 Task: Find a flat in Fishers, United States for 2 adults from June 6 to June 8, with a price range of ₹7000 to ₹12000, 1 bedroom, 2 beds, 1 bathroom, Wifi, and Self check-in.
Action: Mouse moved to (471, 109)
Screenshot: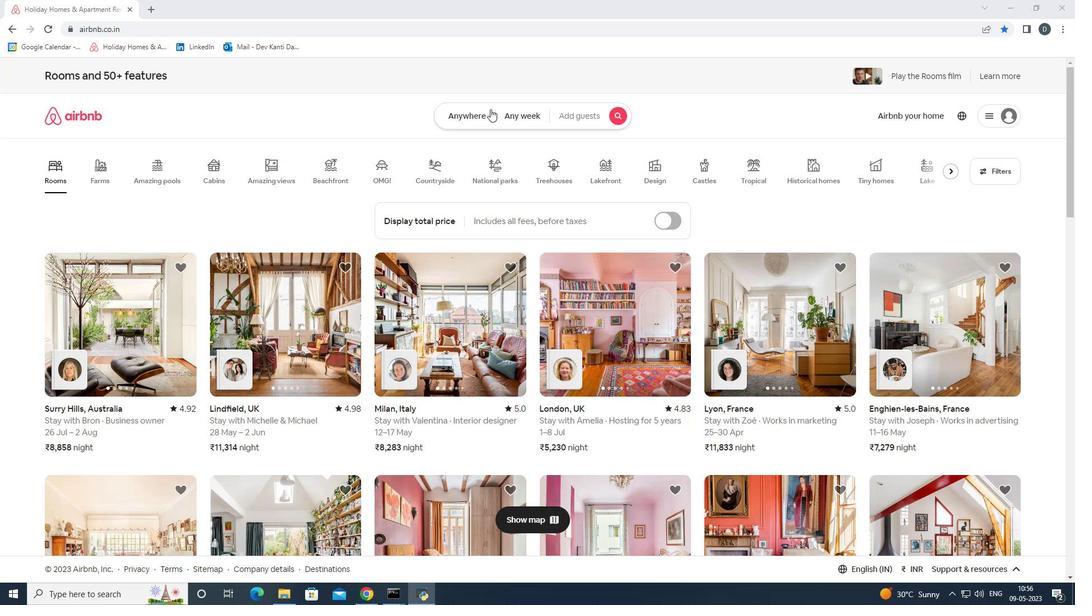 
Action: Mouse pressed left at (471, 109)
Screenshot: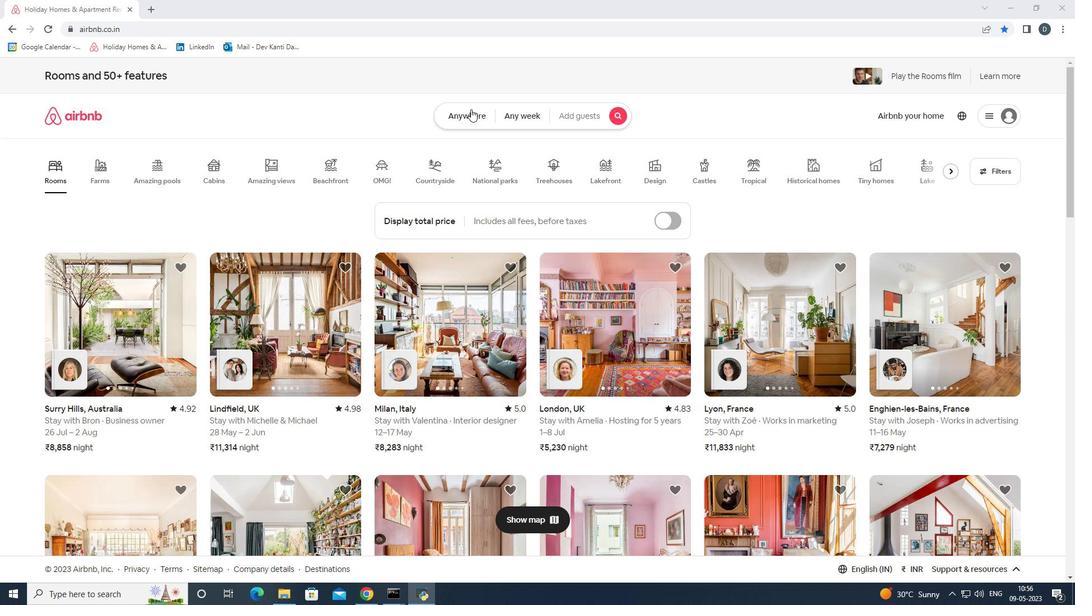 
Action: Mouse moved to (411, 159)
Screenshot: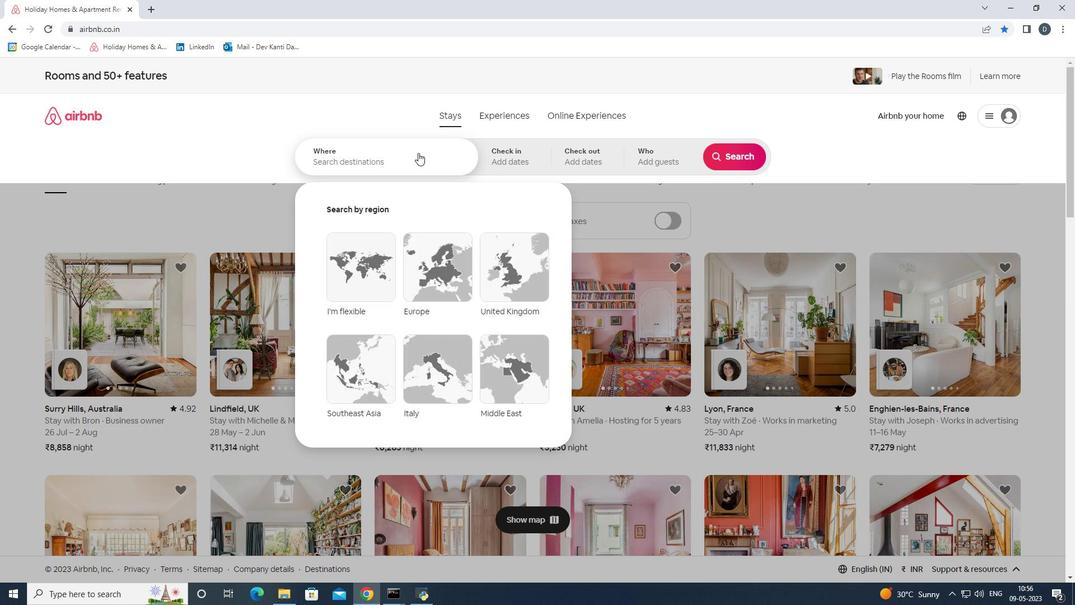 
Action: Mouse pressed left at (411, 159)
Screenshot: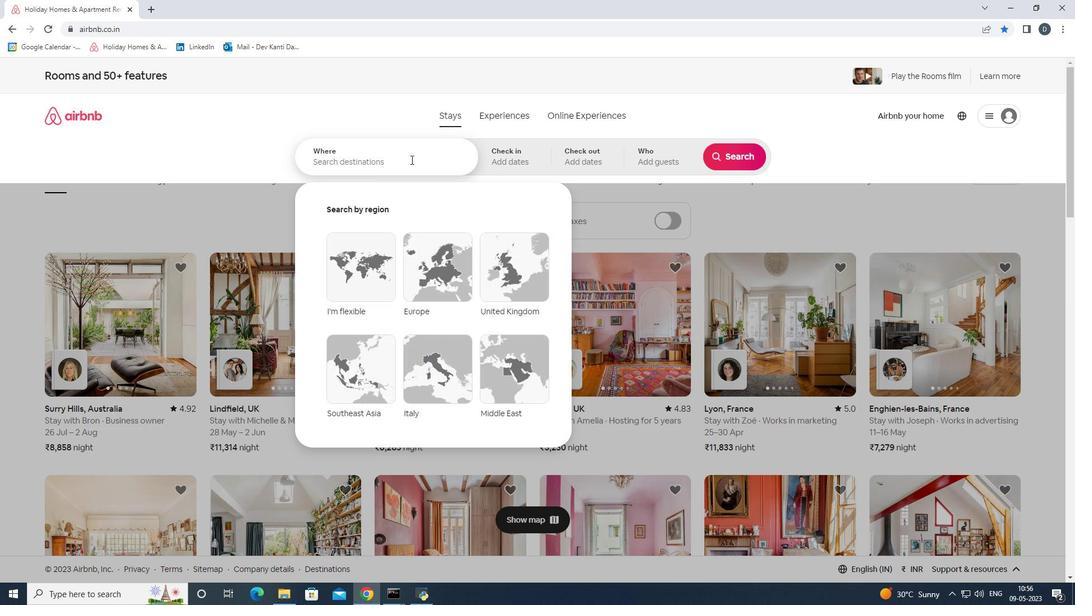 
Action: Key pressed <Key.shift>Fishers,<Key.space><Key.shift><Key.shift><Key.shift><Key.shift><Key.shift><Key.shift><Key.shift>United<Key.space><Key.shift>States<Key.enter>
Screenshot: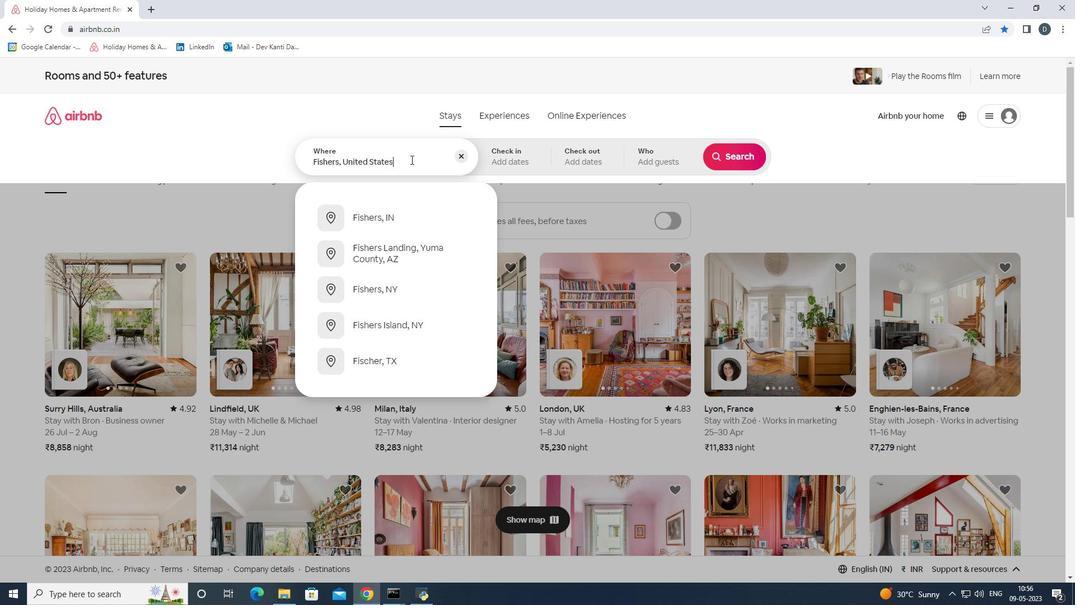 
Action: Mouse moved to (610, 319)
Screenshot: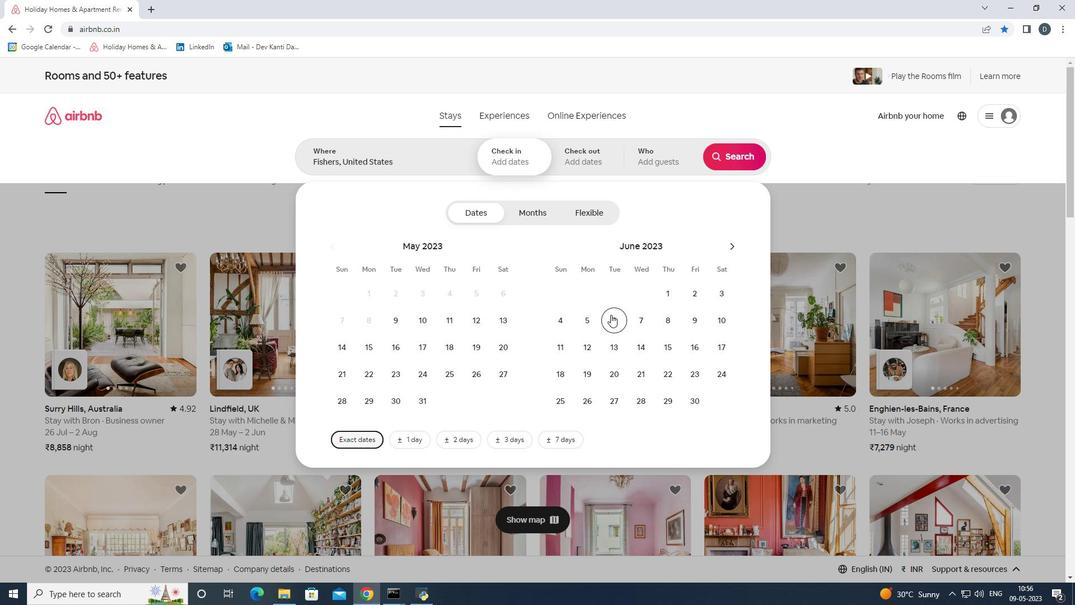 
Action: Mouse pressed left at (610, 319)
Screenshot: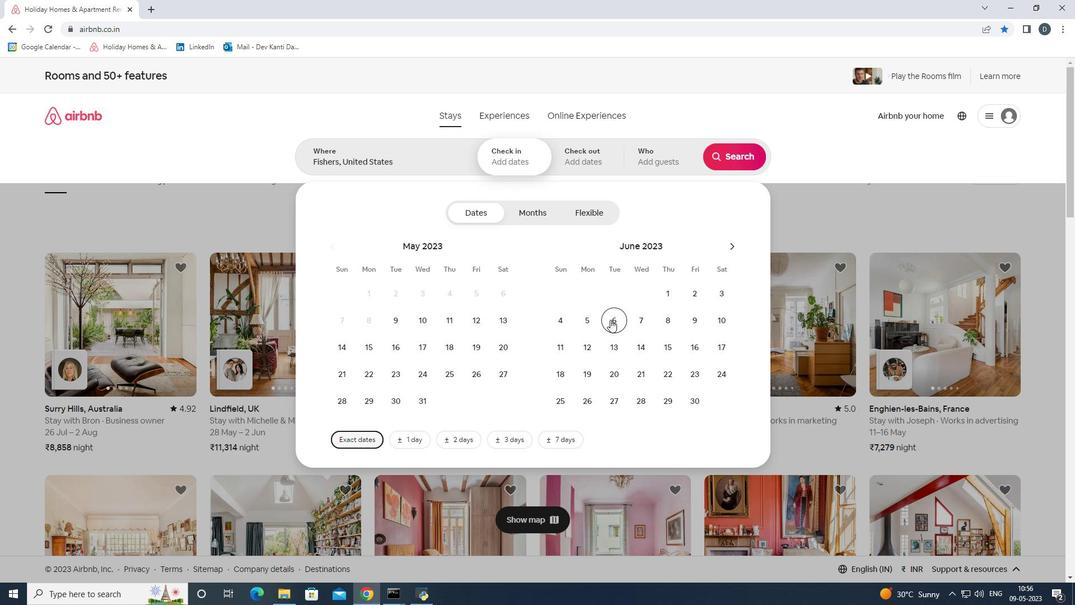 
Action: Mouse moved to (665, 325)
Screenshot: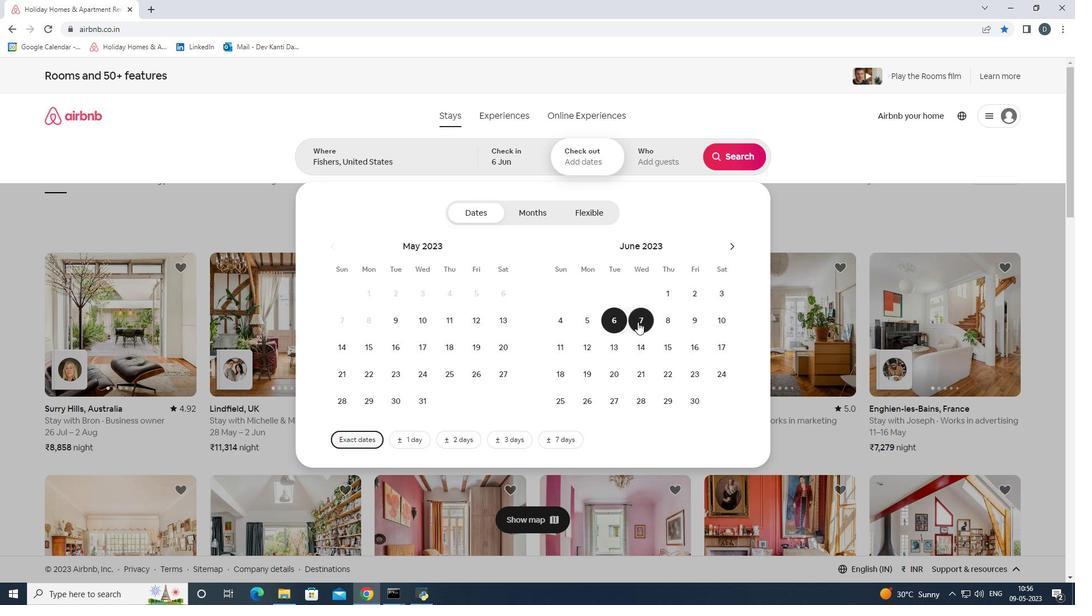 
Action: Mouse pressed left at (665, 325)
Screenshot: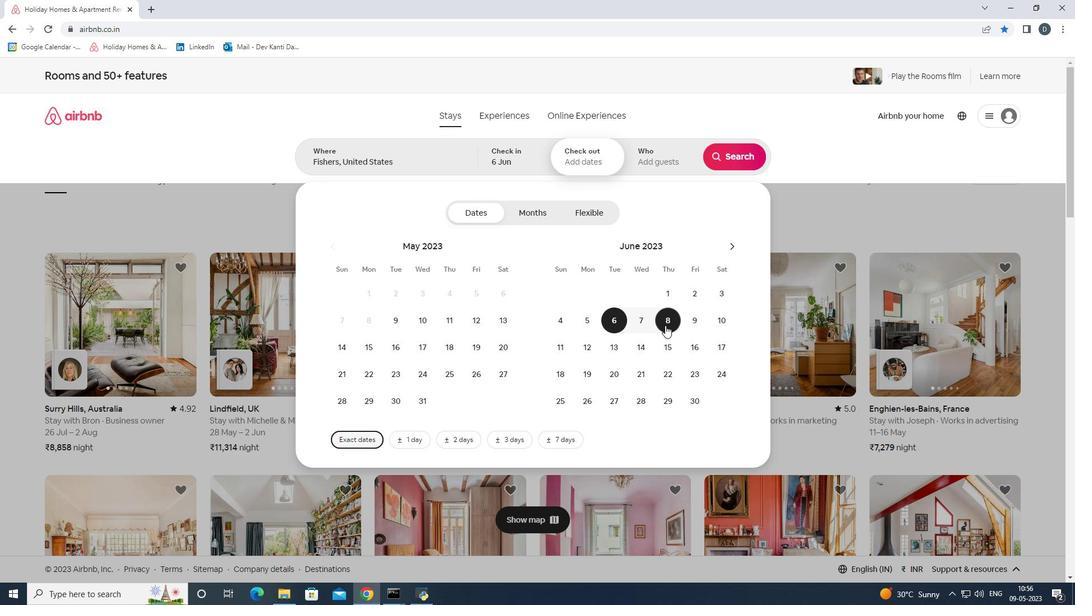 
Action: Mouse moved to (673, 157)
Screenshot: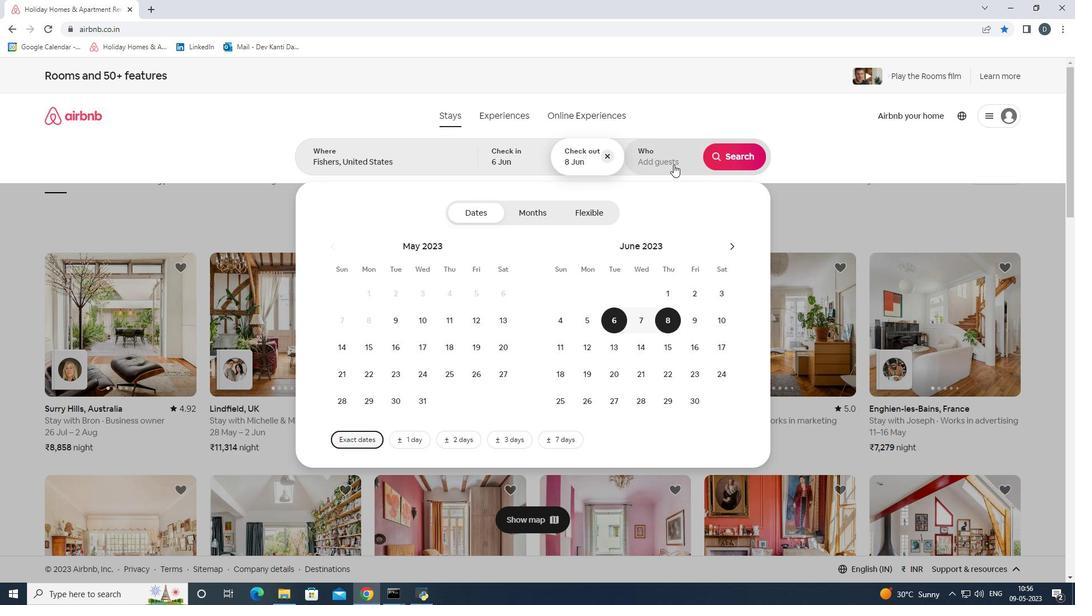 
Action: Mouse pressed left at (673, 157)
Screenshot: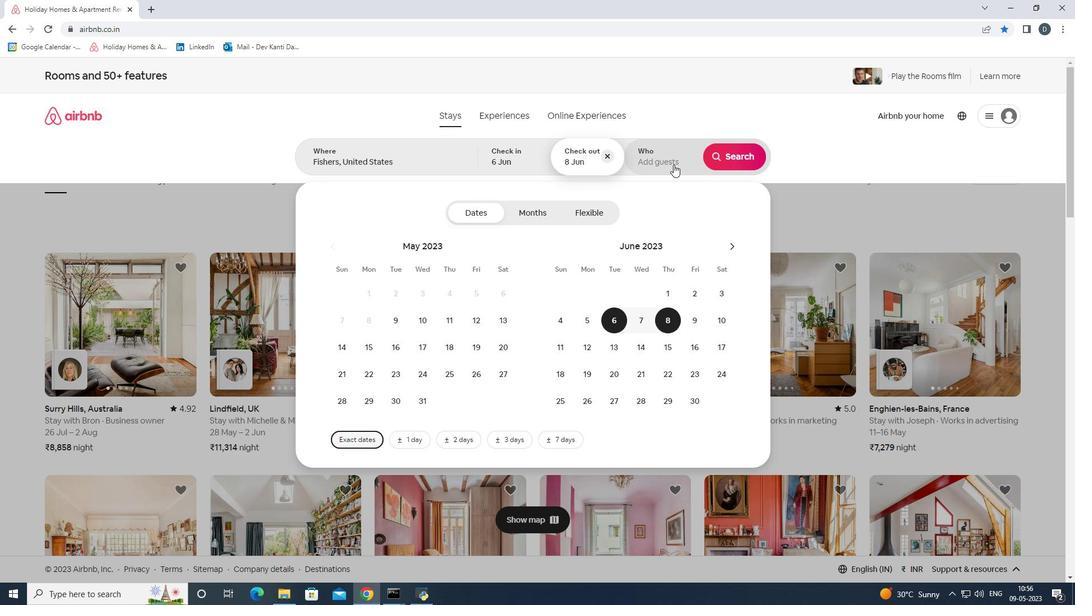 
Action: Mouse moved to (737, 215)
Screenshot: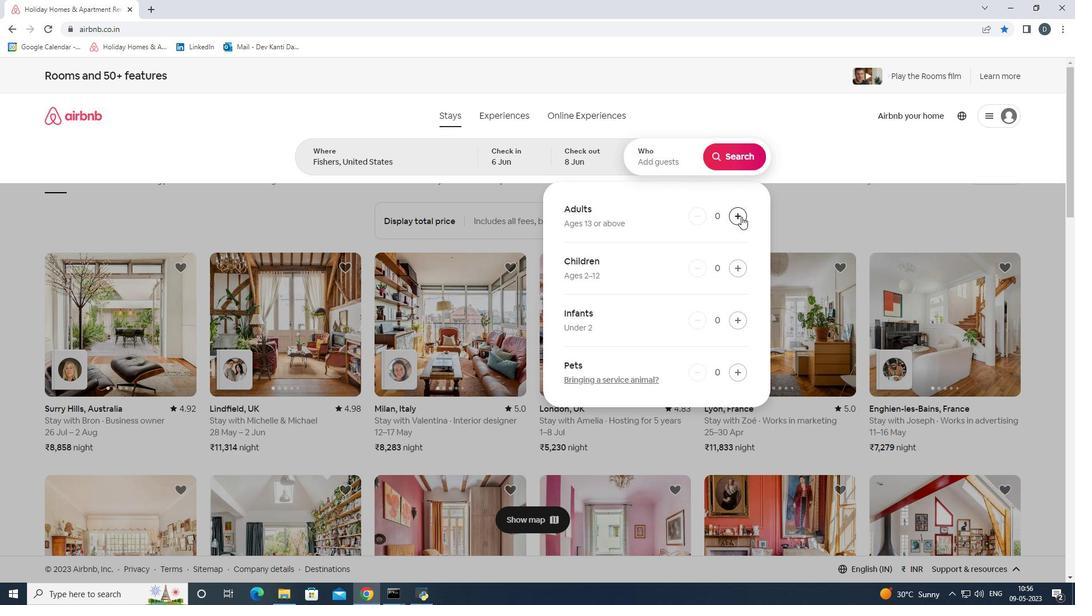
Action: Mouse pressed left at (737, 215)
Screenshot: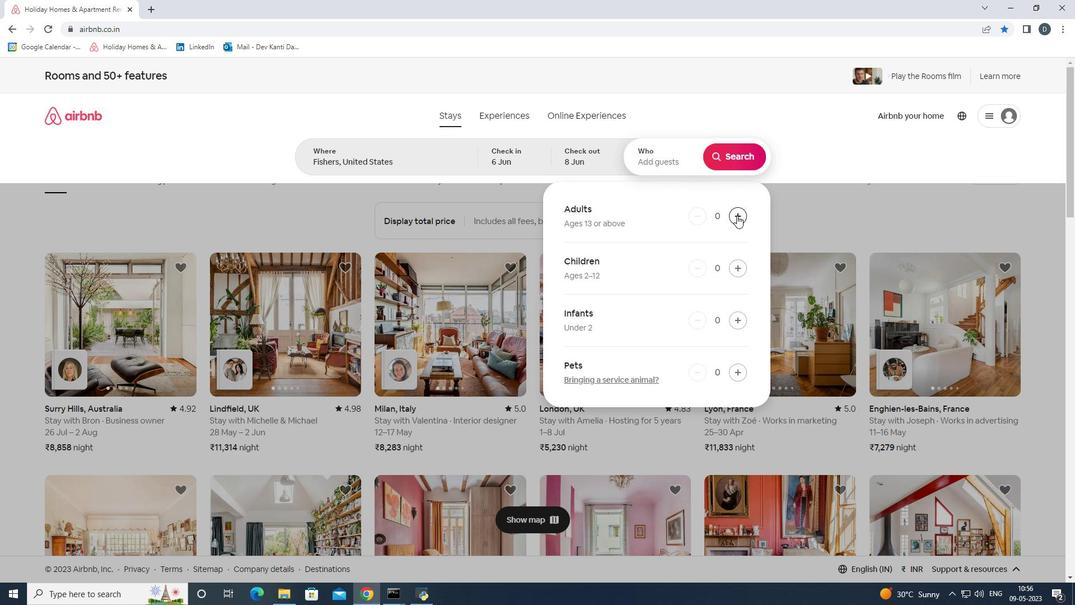 
Action: Mouse pressed left at (737, 215)
Screenshot: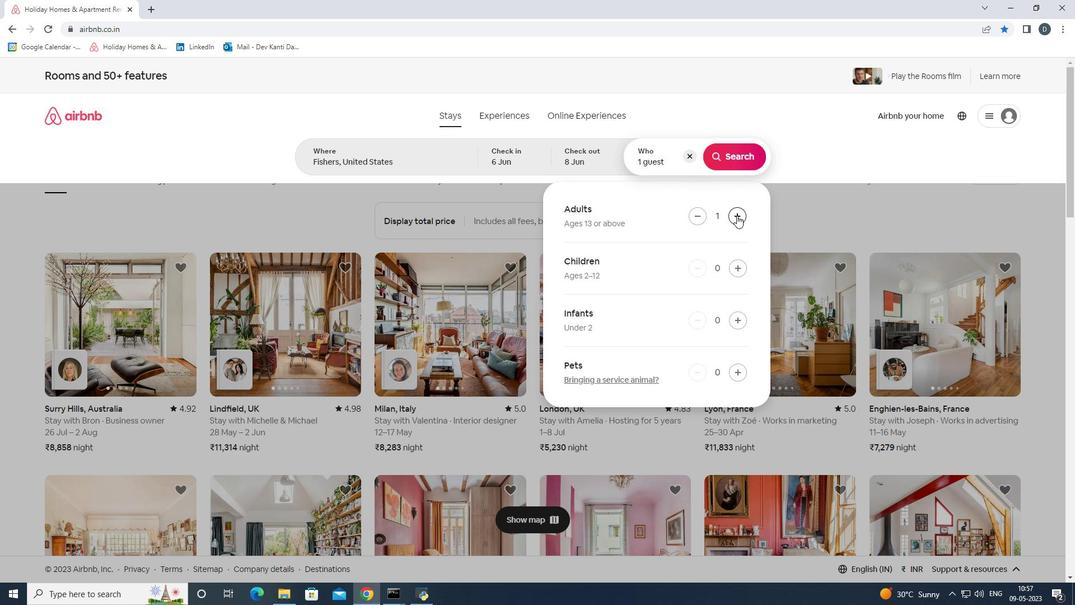 
Action: Mouse moved to (729, 155)
Screenshot: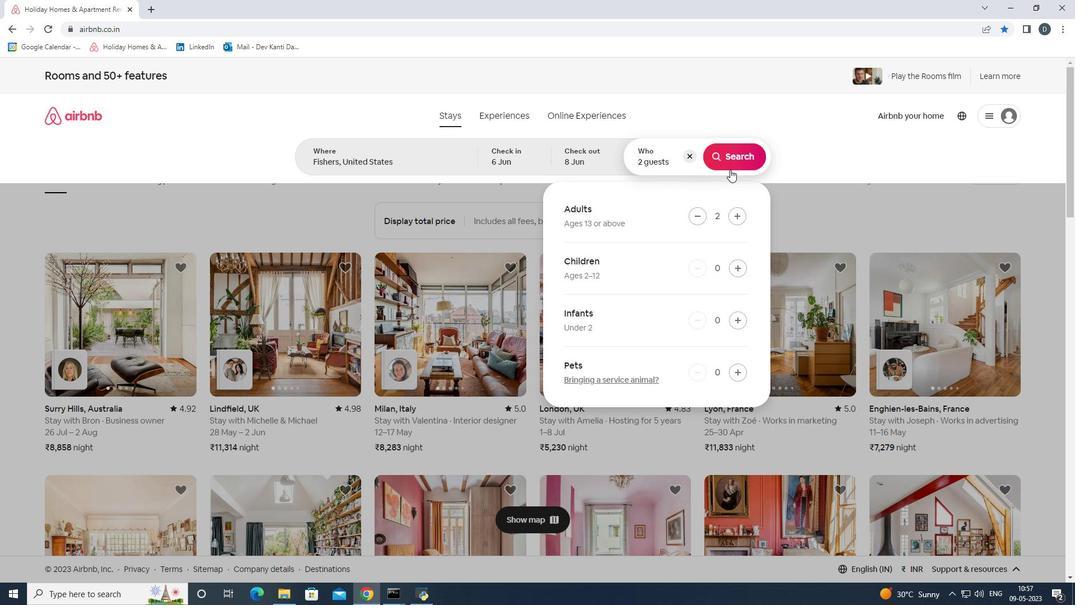 
Action: Mouse pressed left at (729, 155)
Screenshot: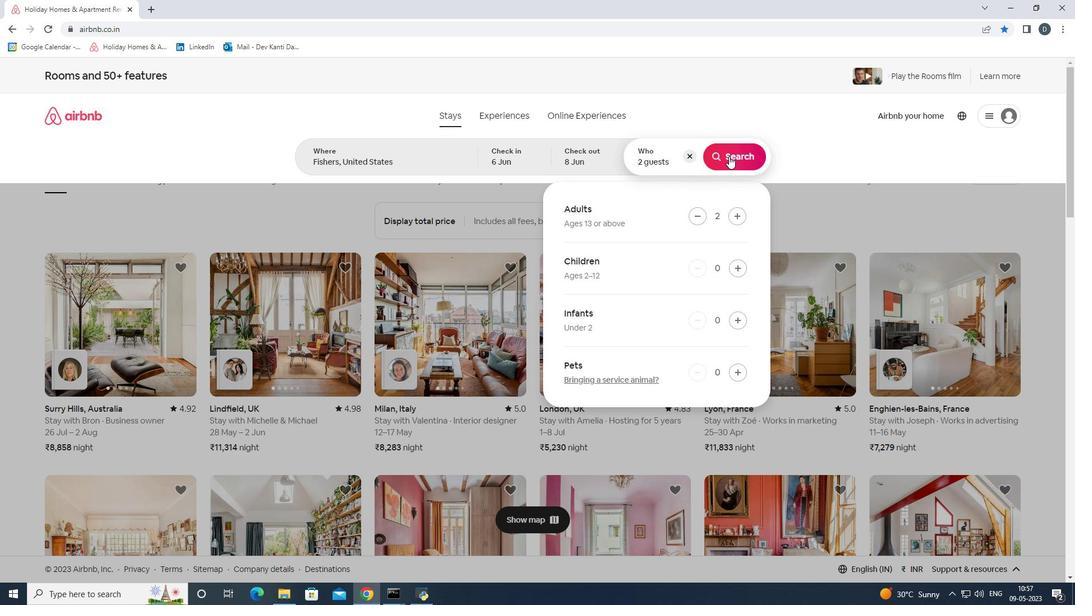 
Action: Mouse moved to (1028, 122)
Screenshot: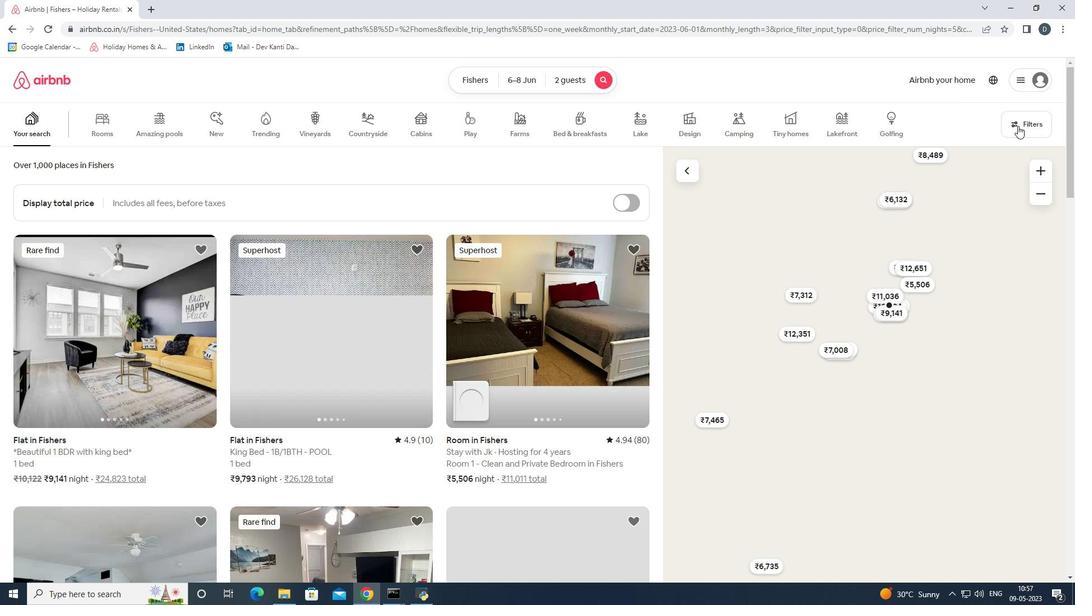 
Action: Mouse pressed left at (1028, 122)
Screenshot: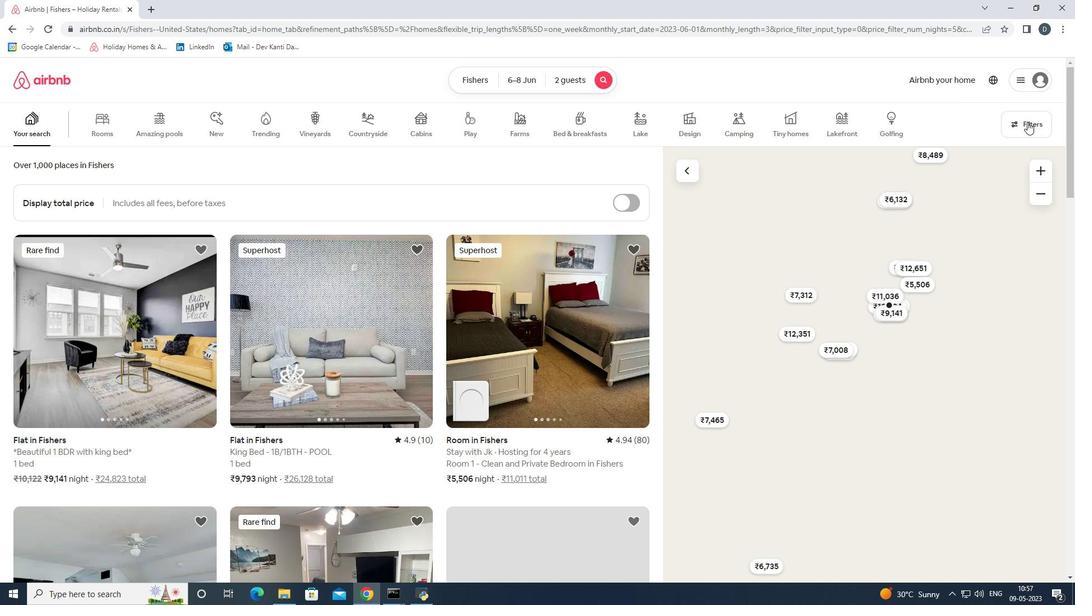 
Action: Mouse moved to (470, 397)
Screenshot: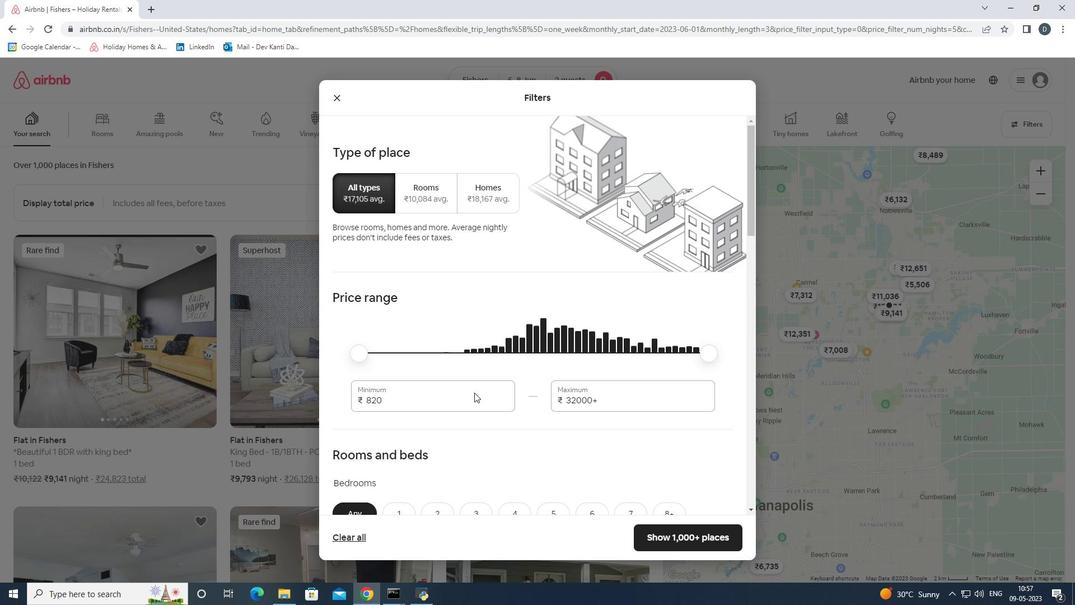 
Action: Mouse pressed left at (470, 397)
Screenshot: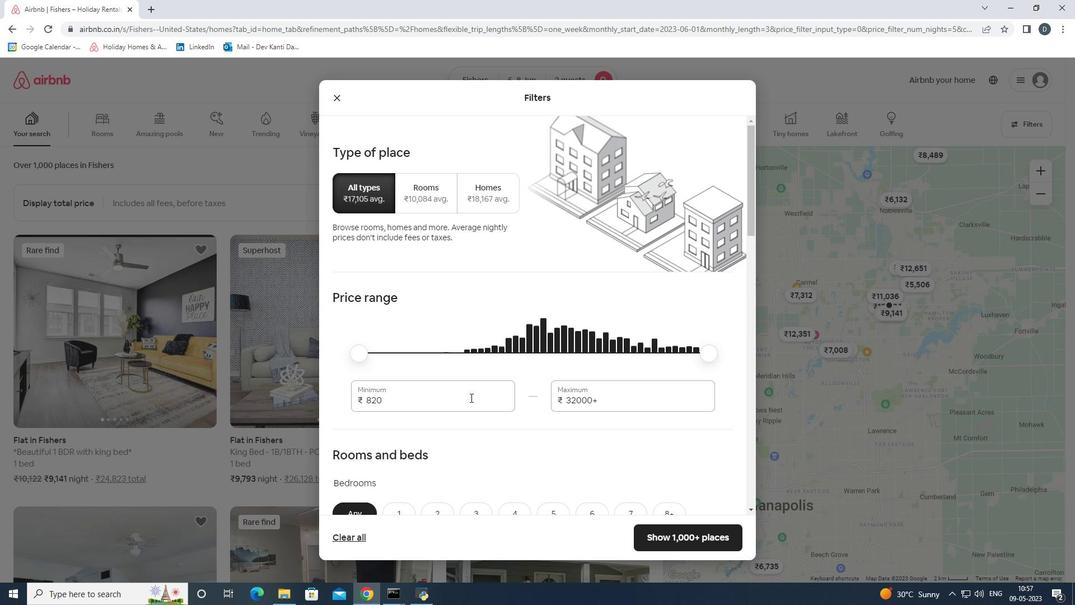 
Action: Mouse pressed left at (470, 397)
Screenshot: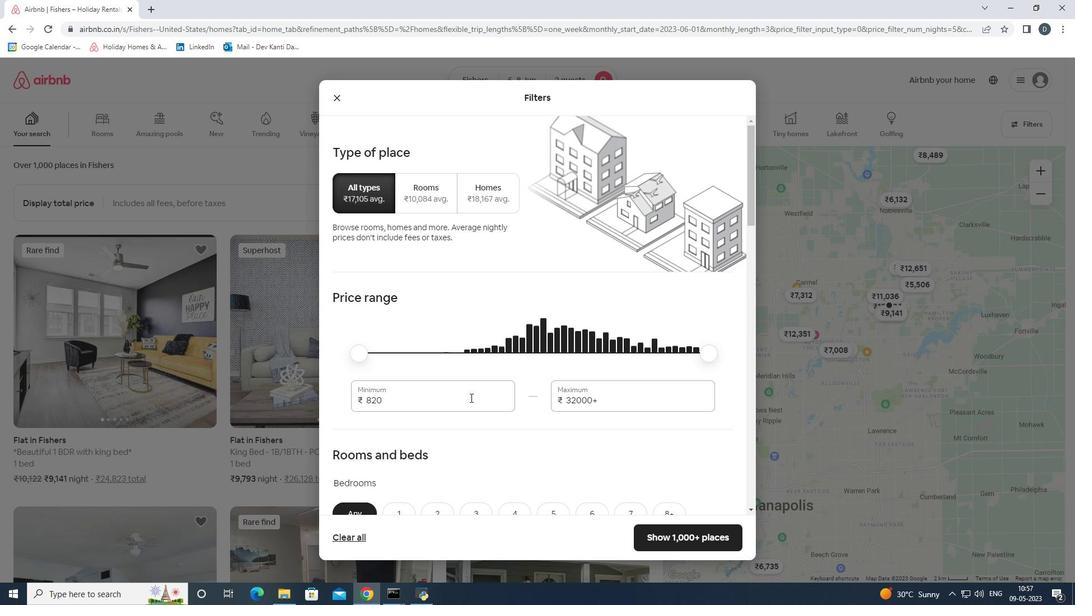 
Action: Mouse moved to (471, 398)
Screenshot: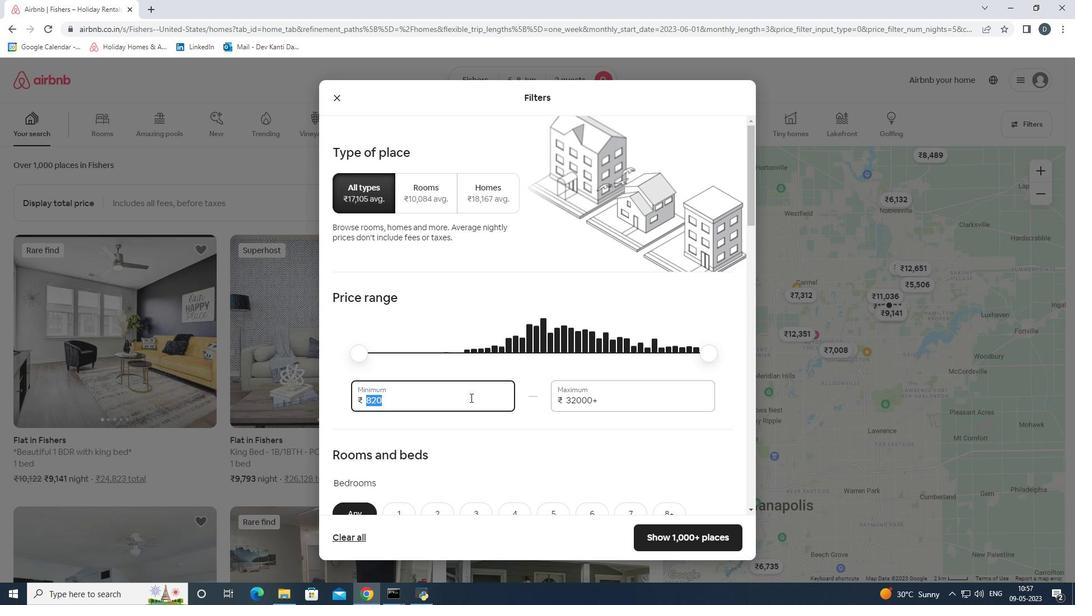 
Action: Key pressed 7000<Key.tab>12000
Screenshot: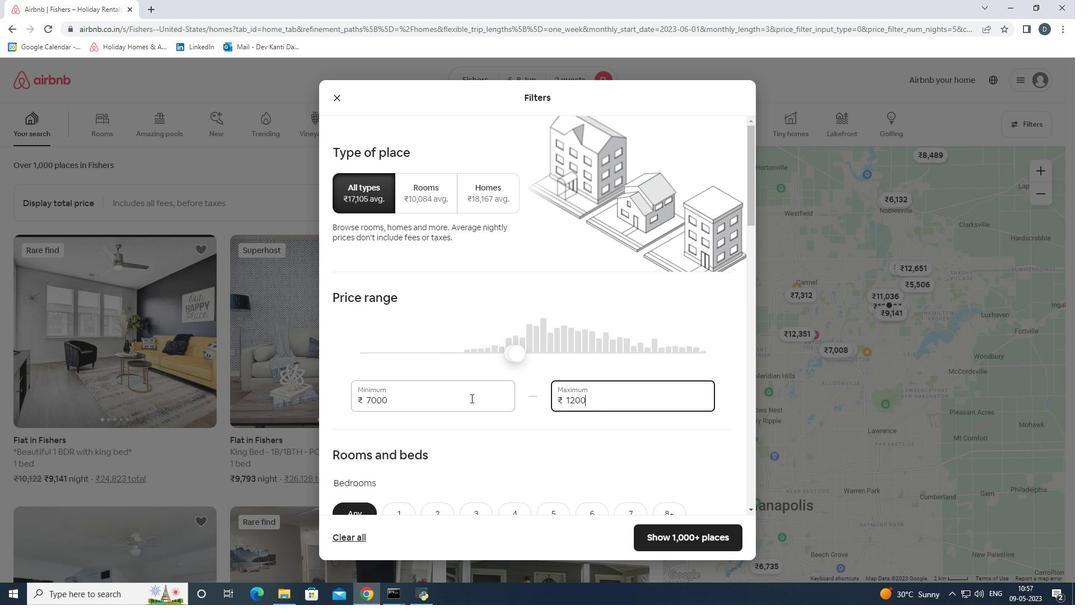 
Action: Mouse moved to (444, 369)
Screenshot: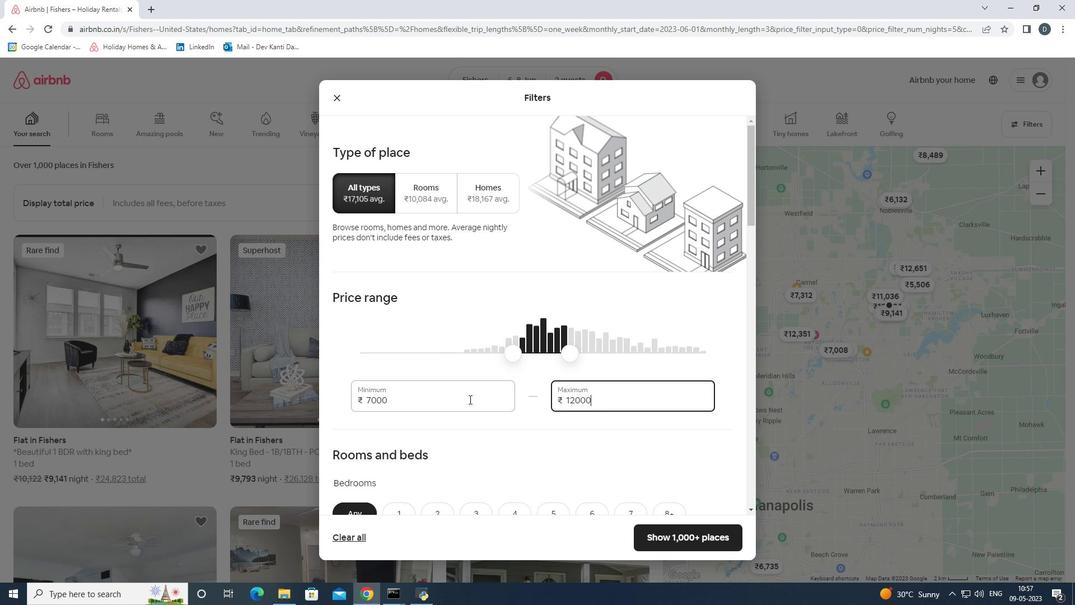 
Action: Mouse scrolled (444, 369) with delta (0, 0)
Screenshot: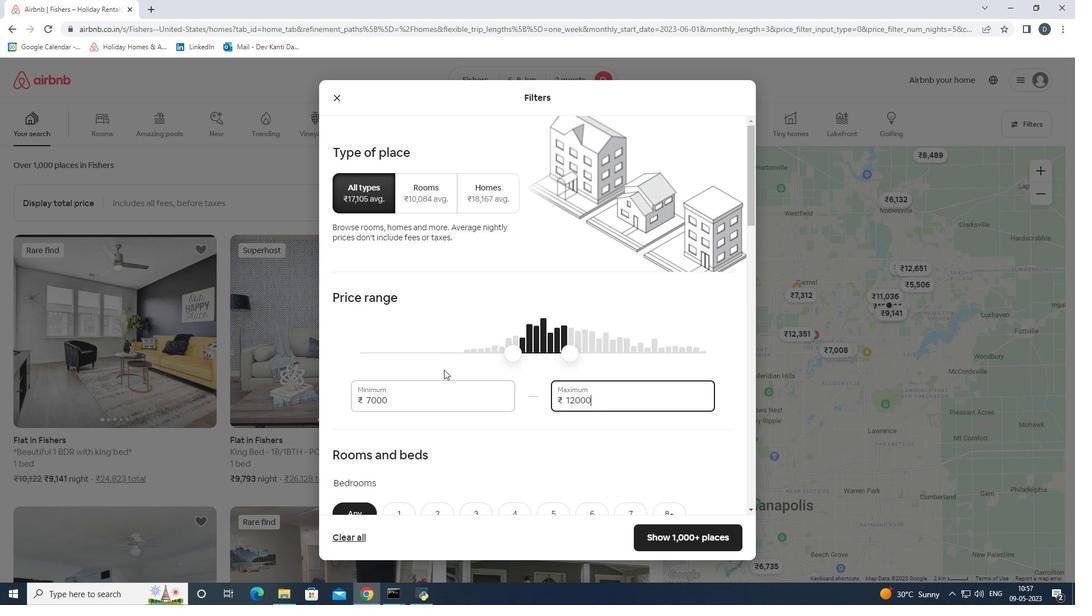 
Action: Mouse scrolled (444, 369) with delta (0, 0)
Screenshot: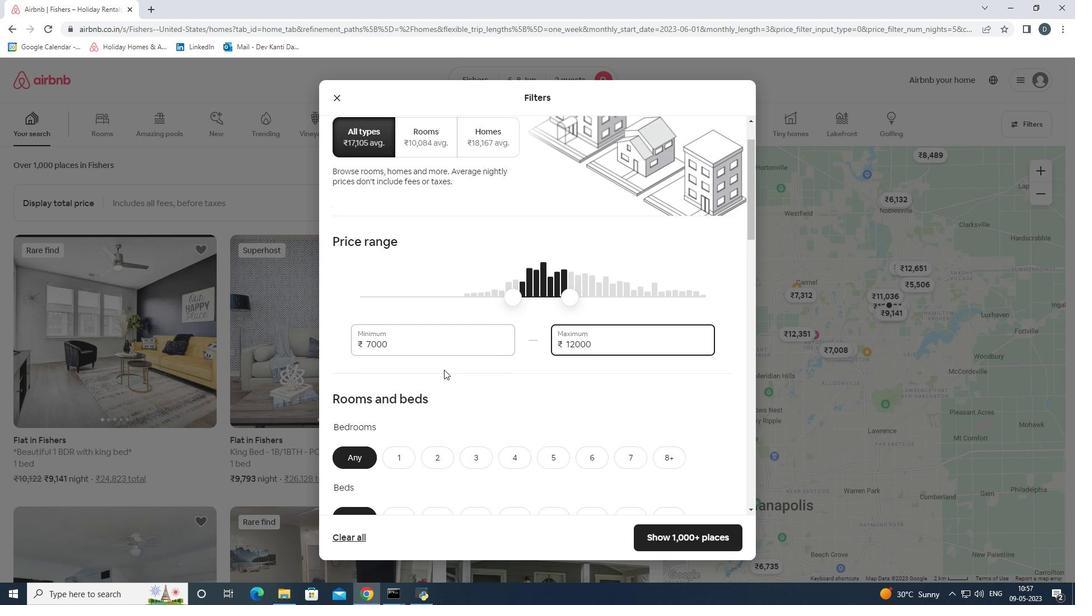 
Action: Mouse scrolled (444, 369) with delta (0, 0)
Screenshot: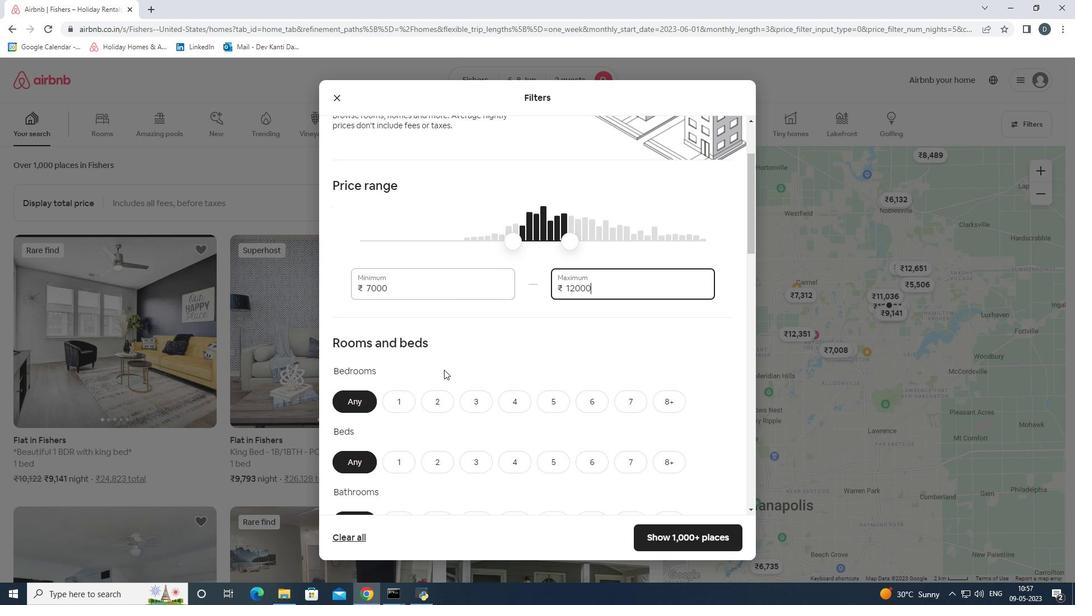 
Action: Mouse scrolled (444, 369) with delta (0, 0)
Screenshot: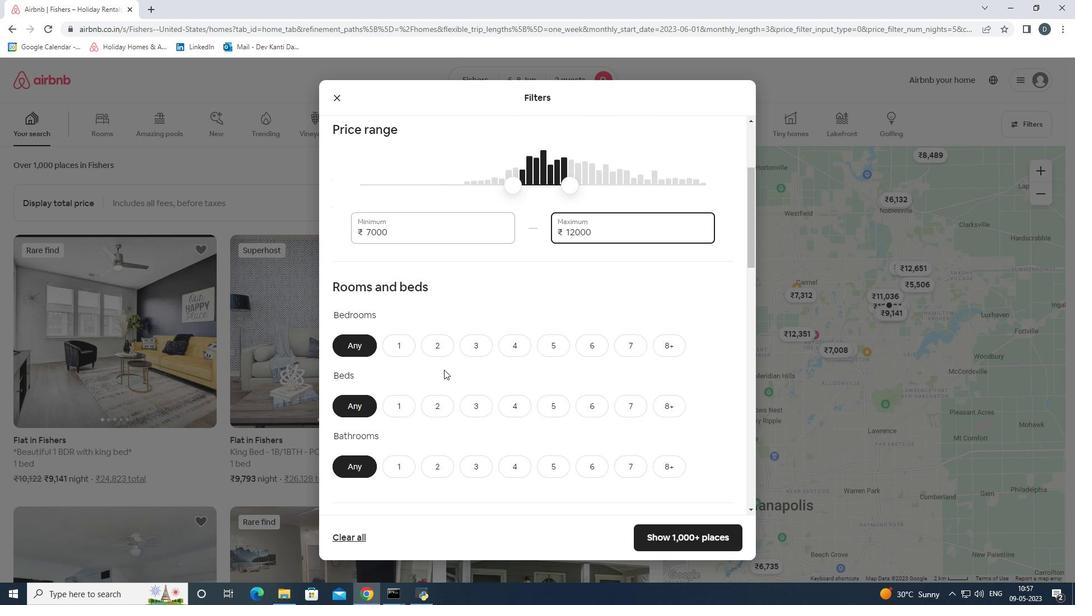 
Action: Mouse moved to (405, 291)
Screenshot: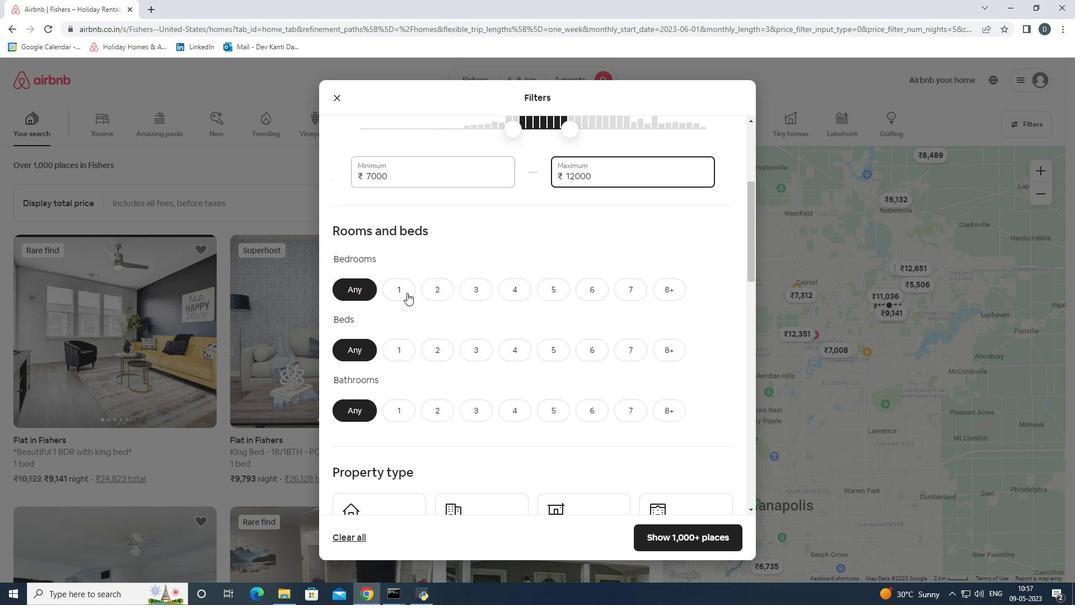 
Action: Mouse pressed left at (405, 291)
Screenshot: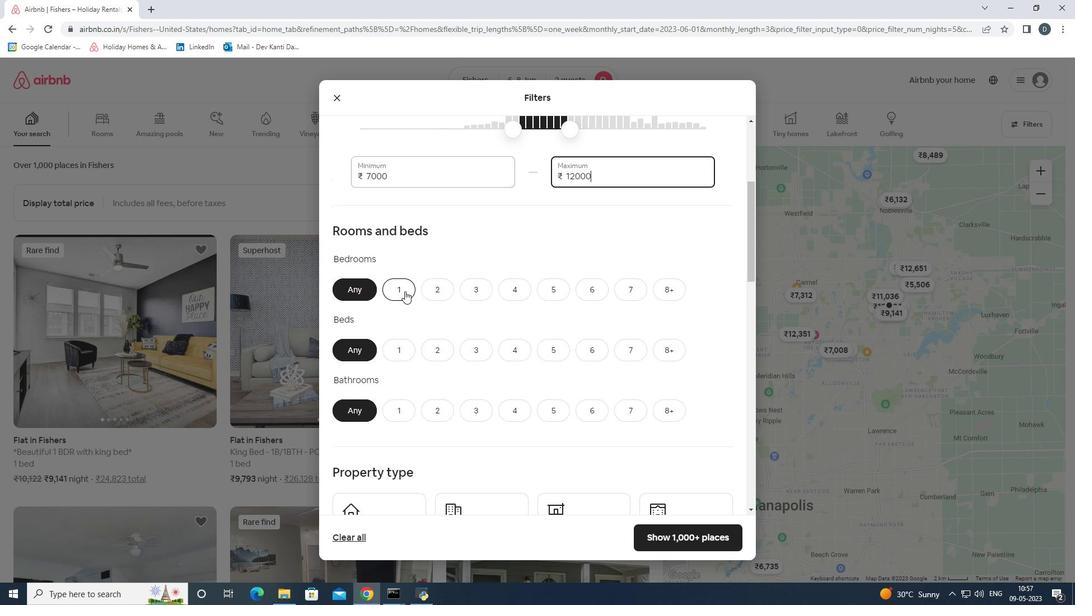 
Action: Mouse moved to (432, 347)
Screenshot: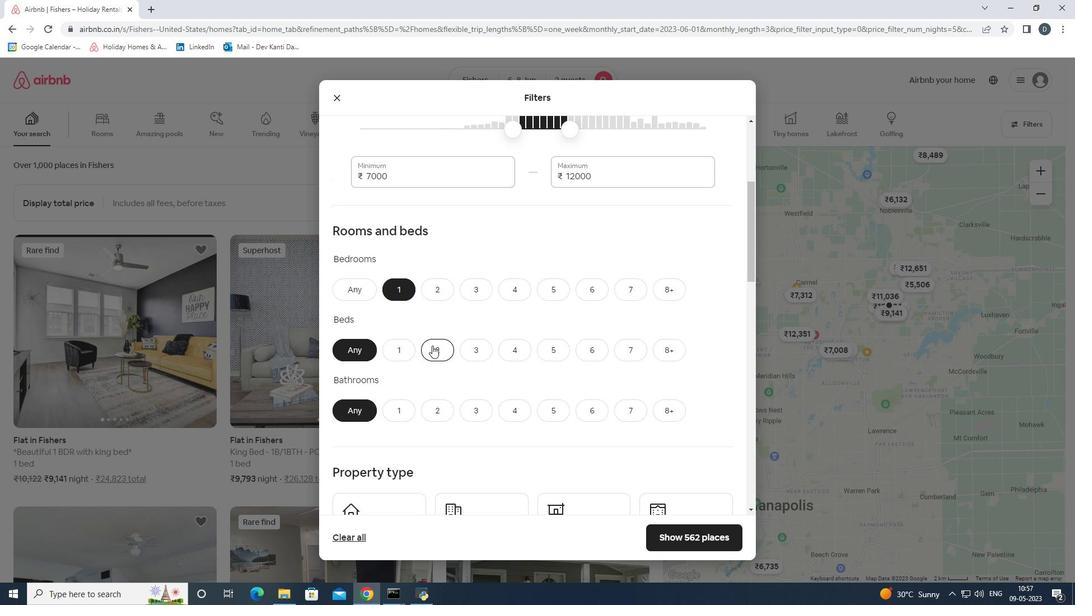
Action: Mouse pressed left at (432, 347)
Screenshot: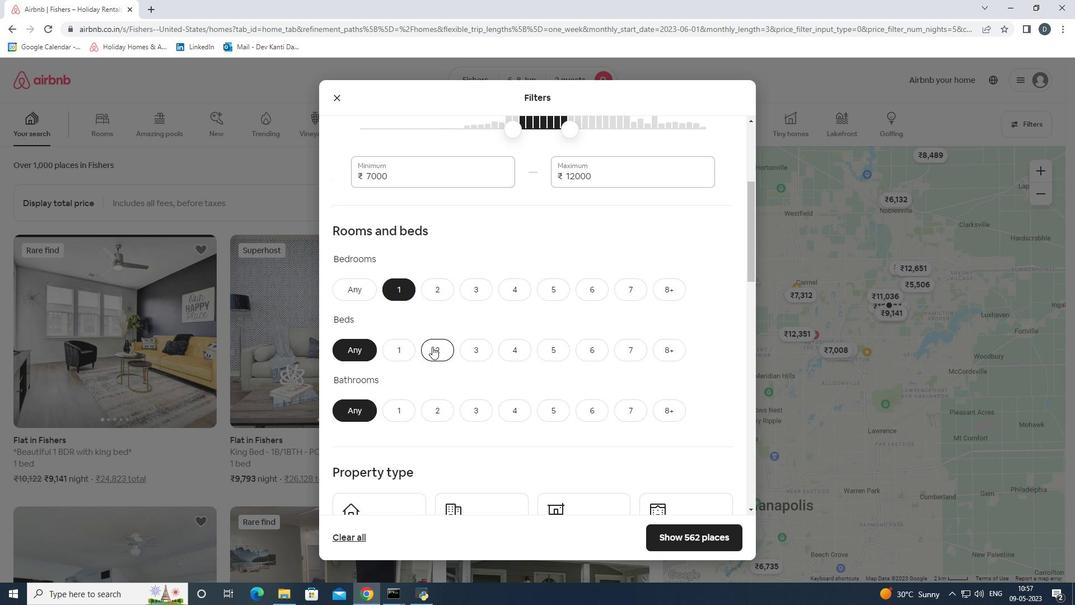 
Action: Mouse moved to (398, 407)
Screenshot: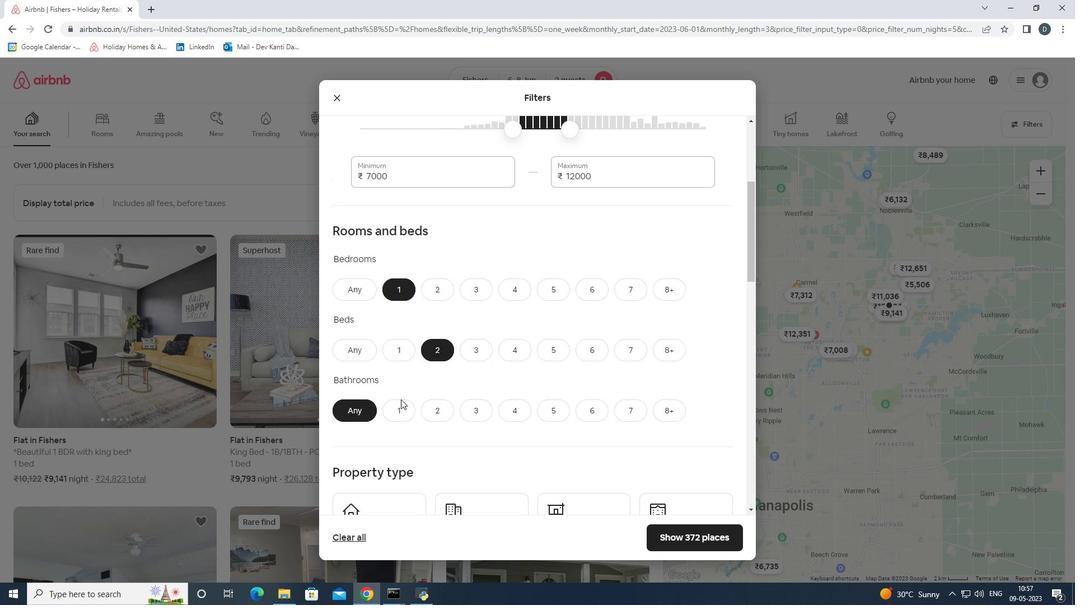 
Action: Mouse pressed left at (398, 407)
Screenshot: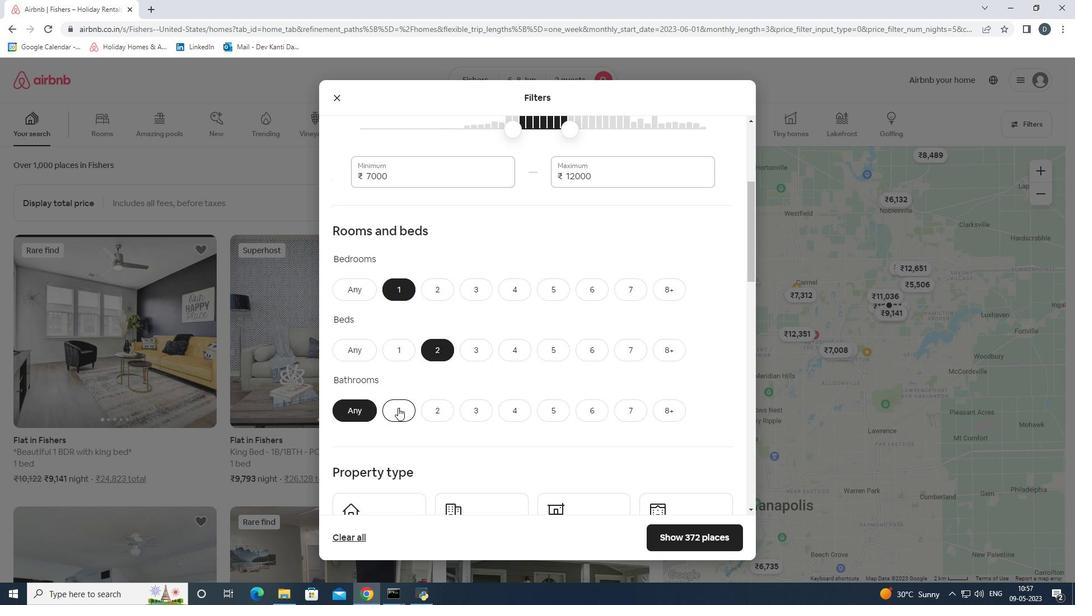 
Action: Mouse scrolled (398, 407) with delta (0, 0)
Screenshot: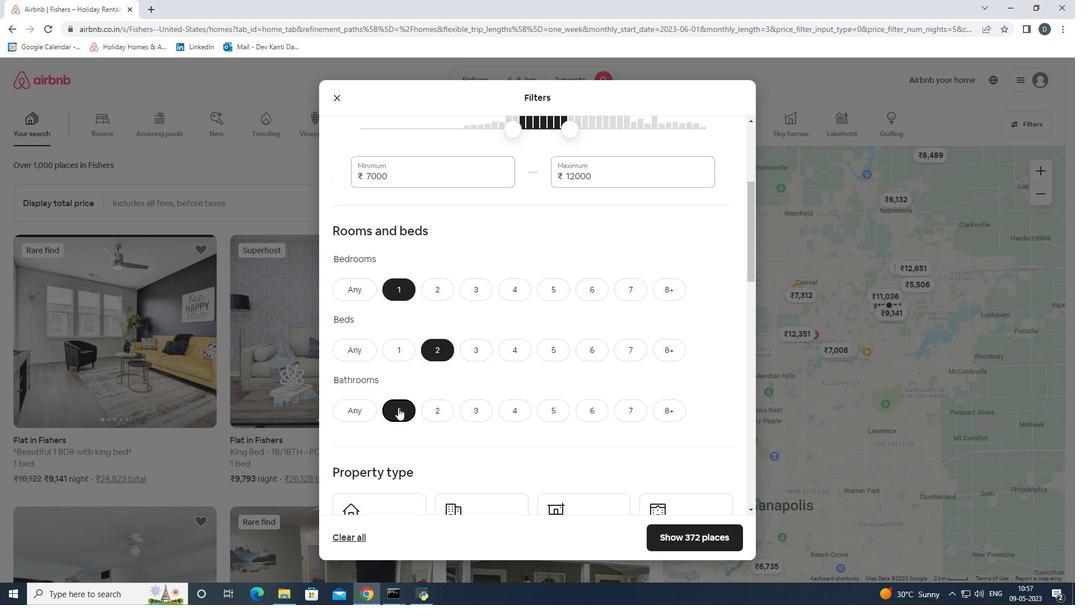 
Action: Mouse scrolled (398, 407) with delta (0, 0)
Screenshot: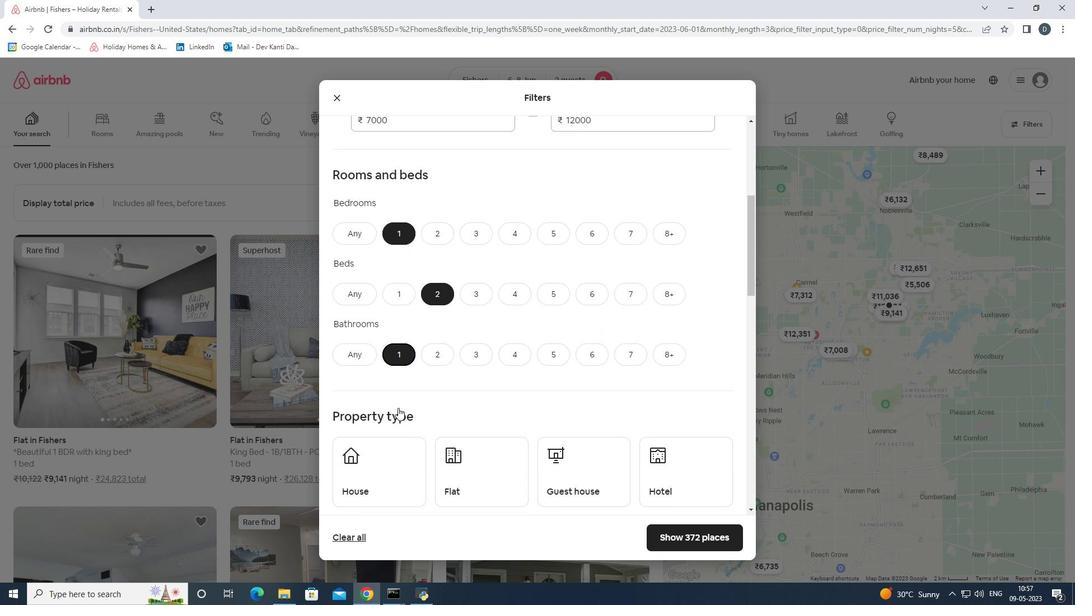 
Action: Mouse scrolled (398, 407) with delta (0, 0)
Screenshot: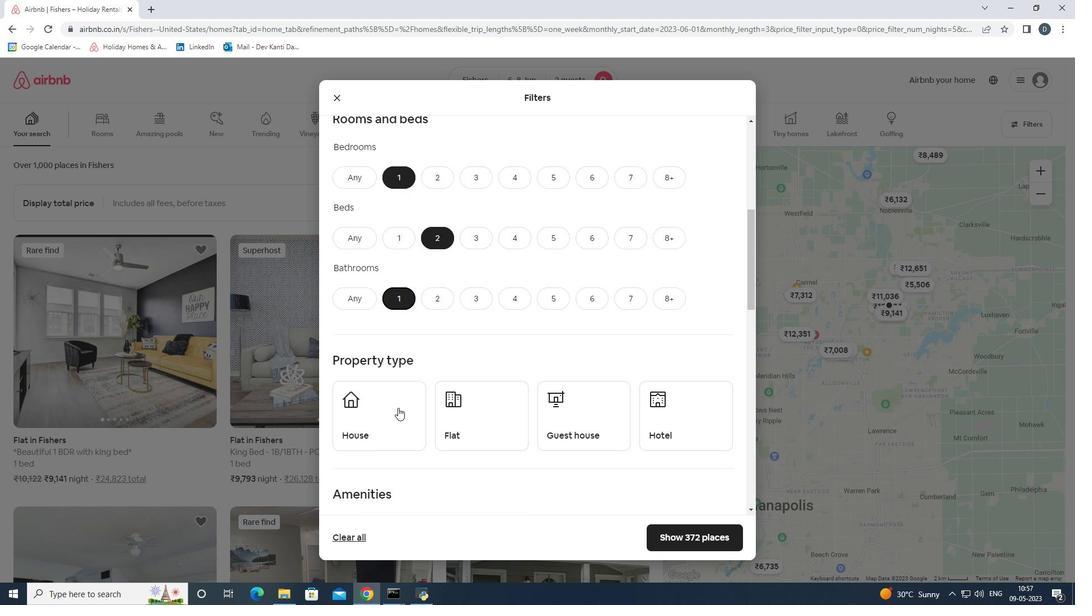 
Action: Mouse moved to (392, 373)
Screenshot: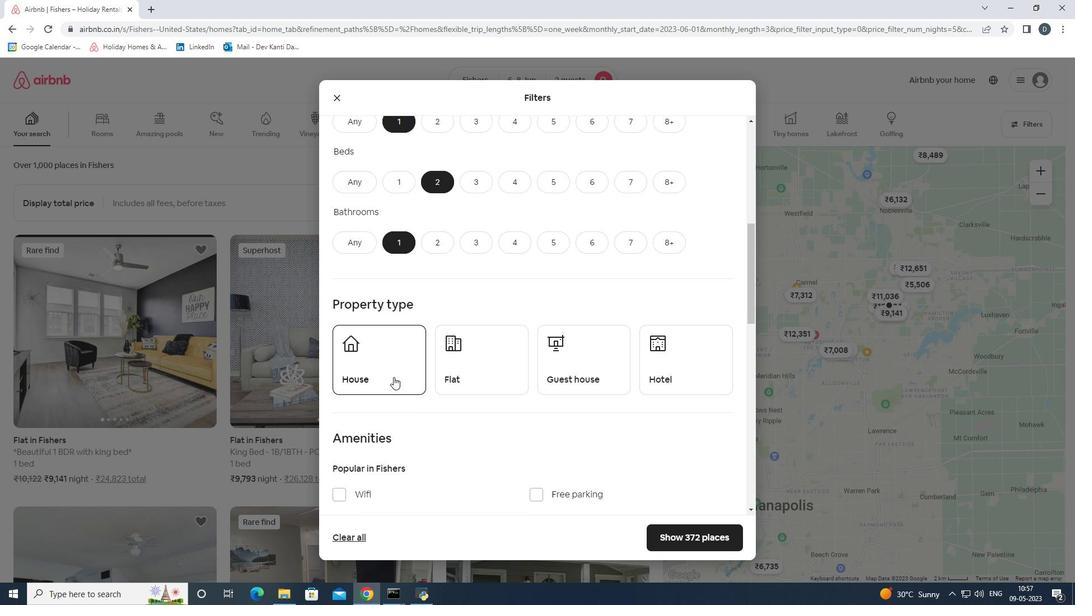 
Action: Mouse pressed left at (392, 373)
Screenshot: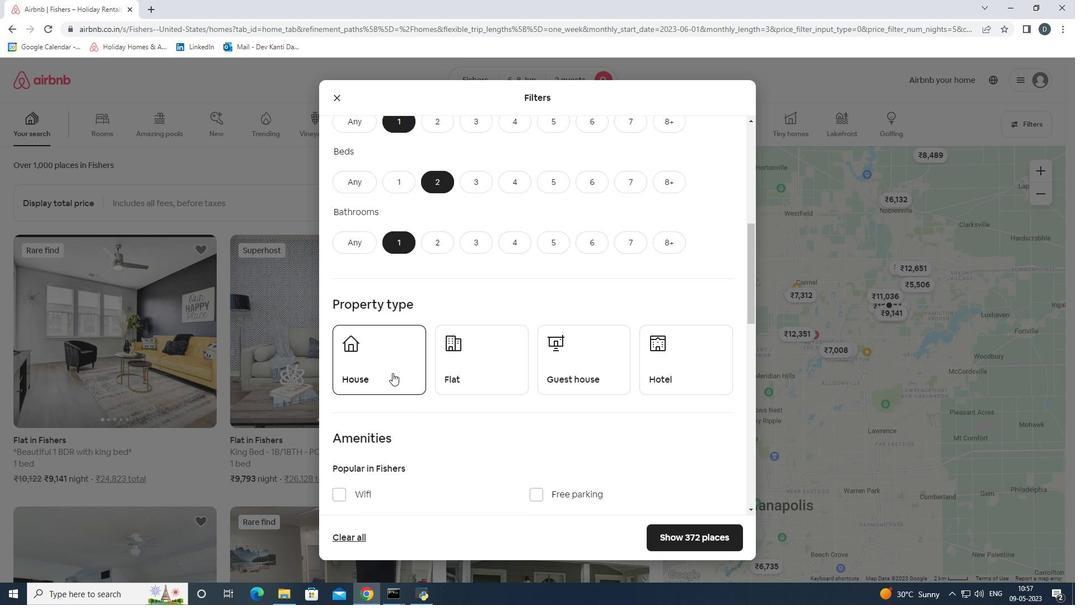 
Action: Mouse moved to (472, 372)
Screenshot: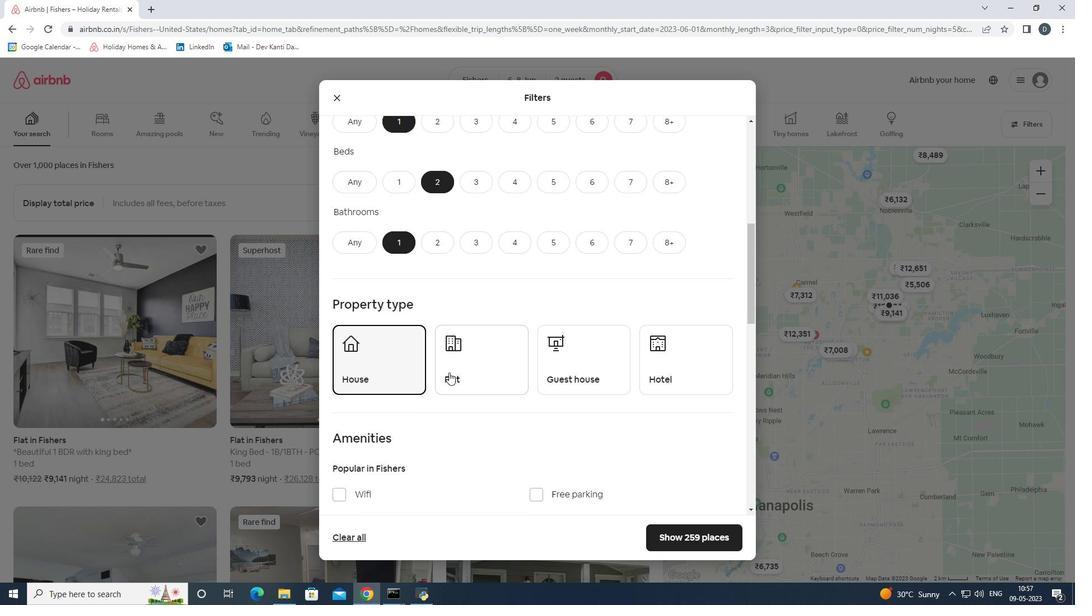
Action: Mouse pressed left at (472, 372)
Screenshot: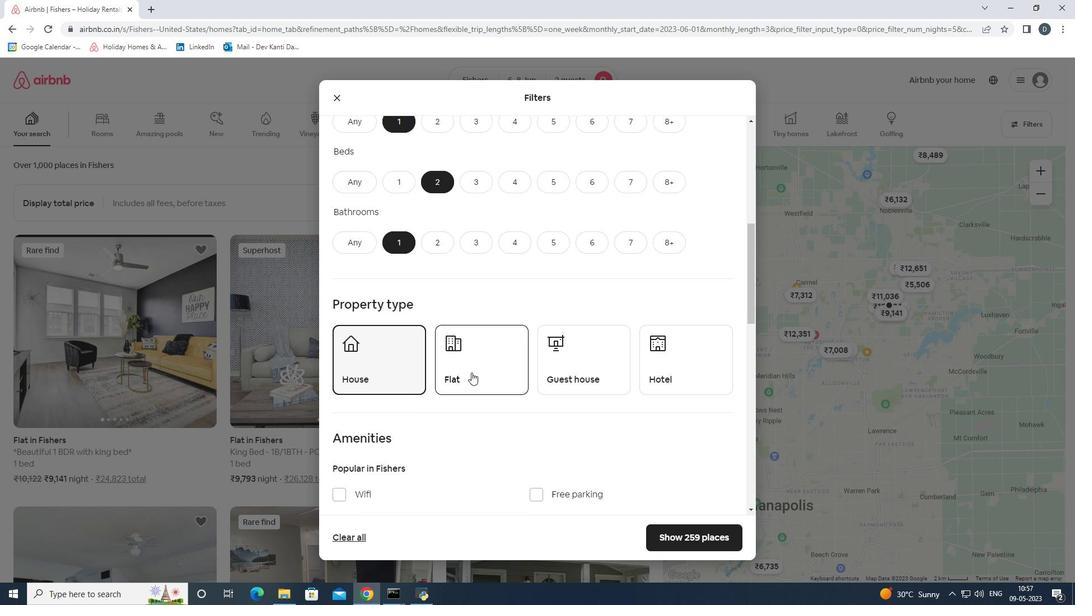 
Action: Mouse moved to (566, 369)
Screenshot: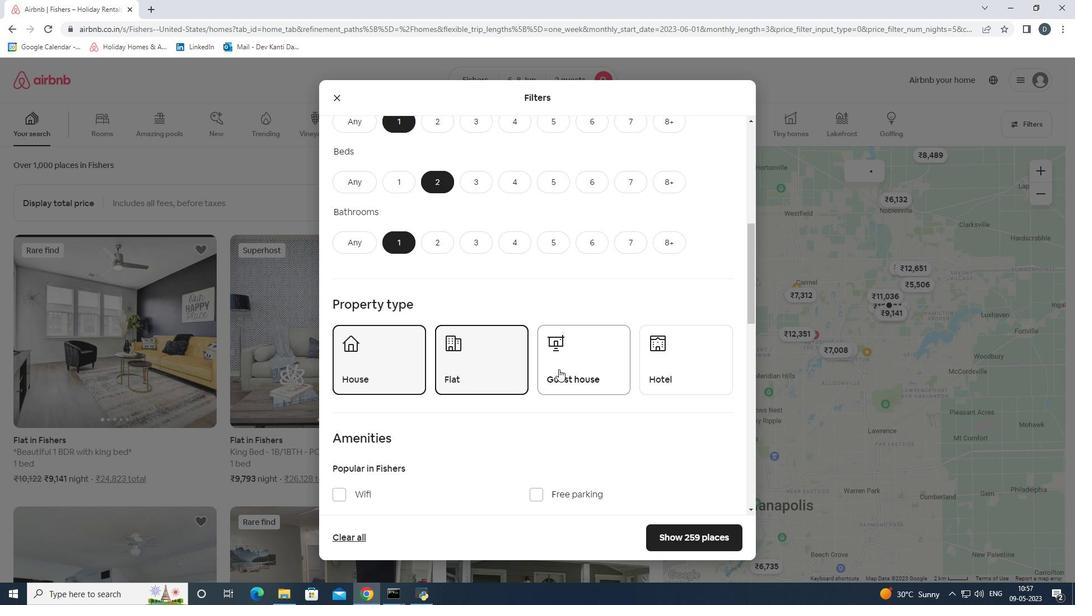 
Action: Mouse pressed left at (566, 369)
Screenshot: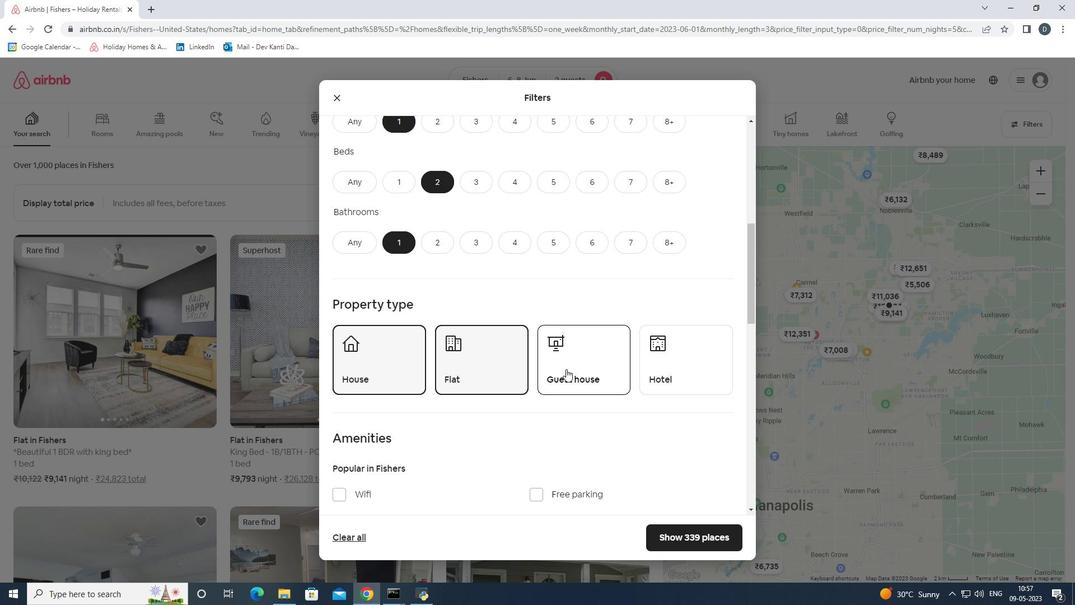 
Action: Mouse moved to (572, 371)
Screenshot: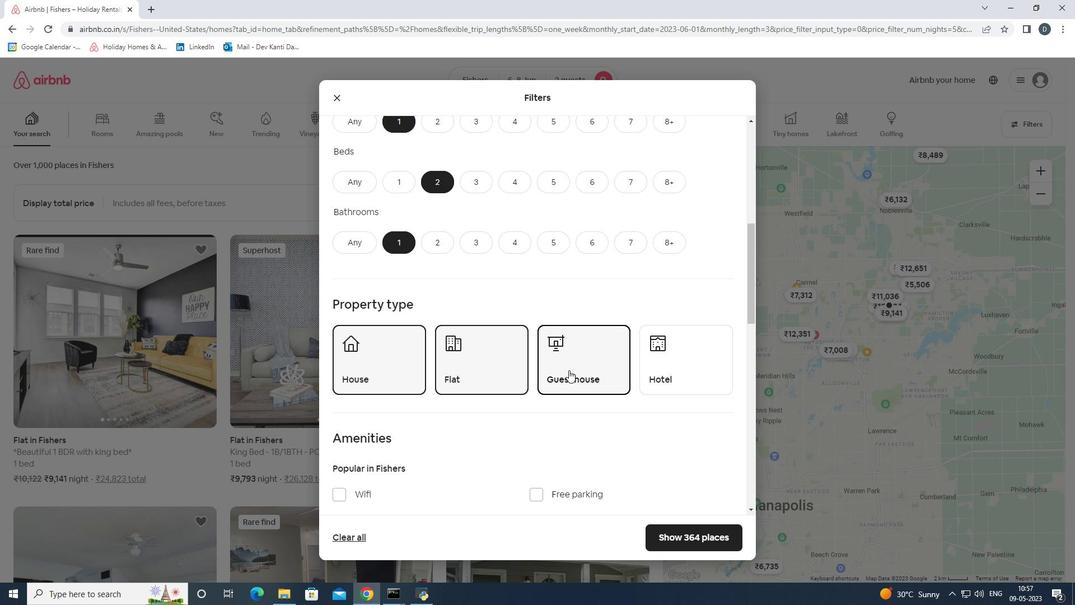 
Action: Mouse scrolled (572, 370) with delta (0, 0)
Screenshot: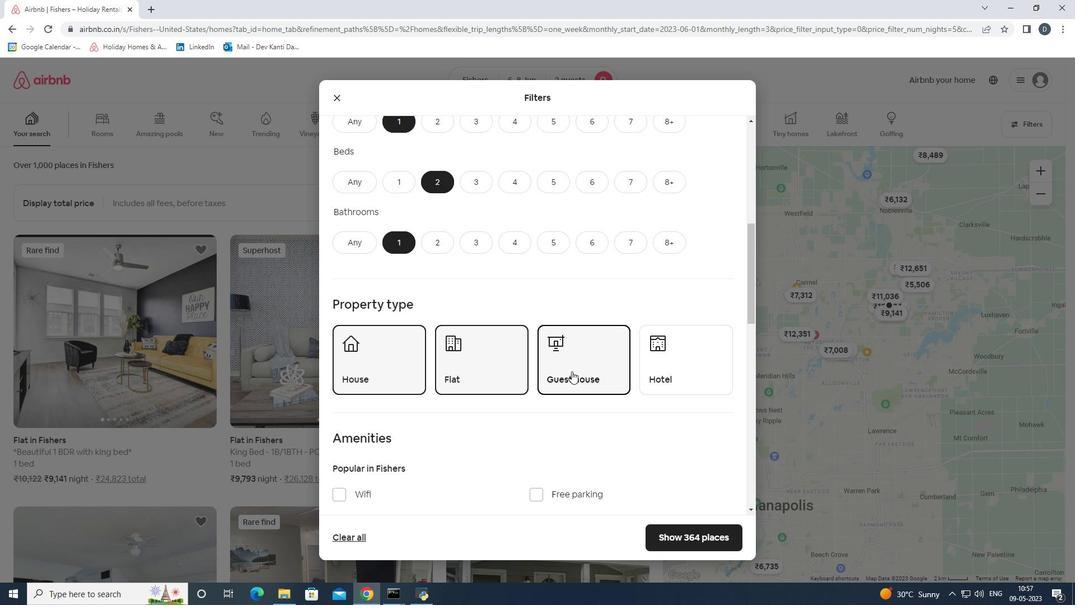 
Action: Mouse scrolled (572, 370) with delta (0, 0)
Screenshot: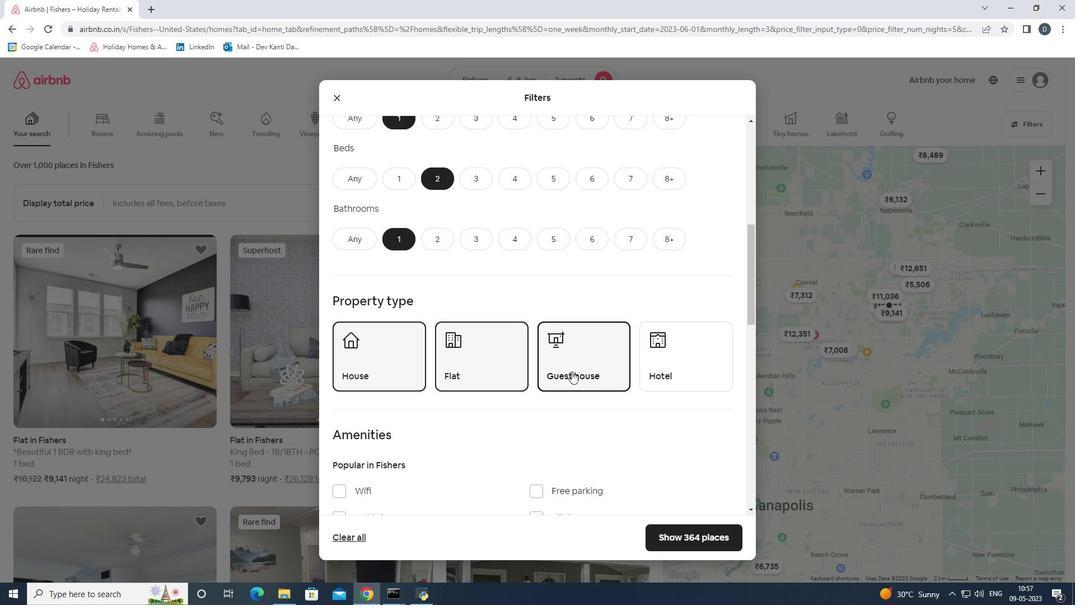 
Action: Mouse scrolled (572, 370) with delta (0, 0)
Screenshot: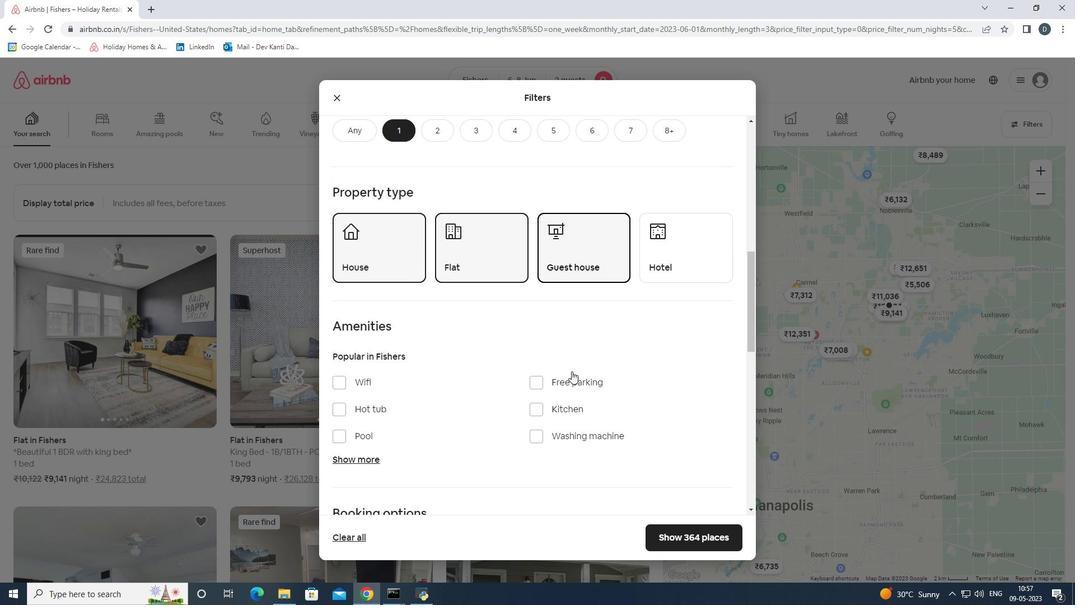 
Action: Mouse moved to (371, 326)
Screenshot: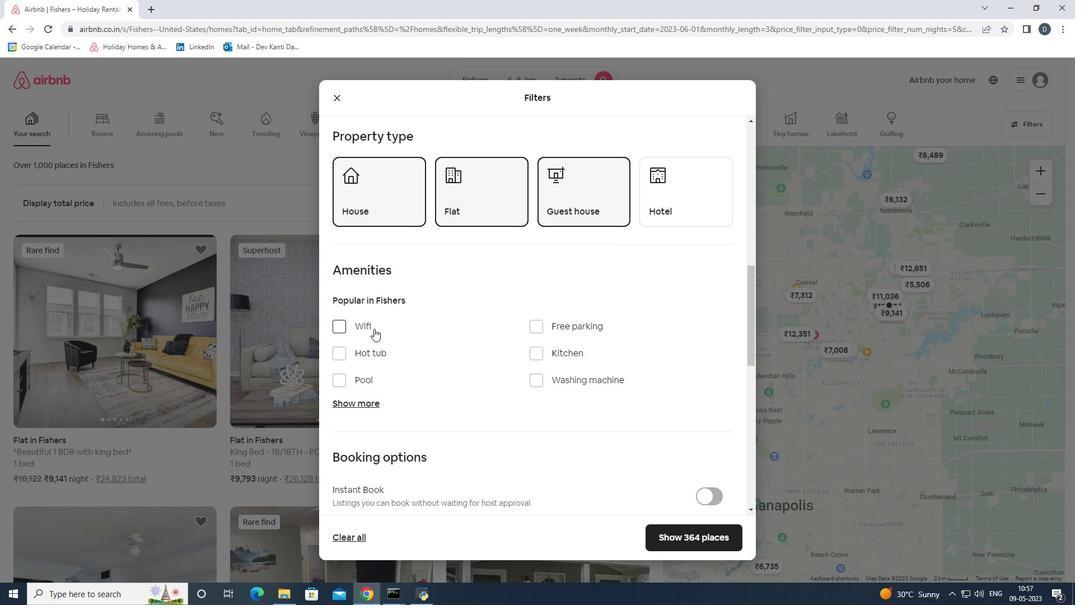 
Action: Mouse pressed left at (371, 326)
Screenshot: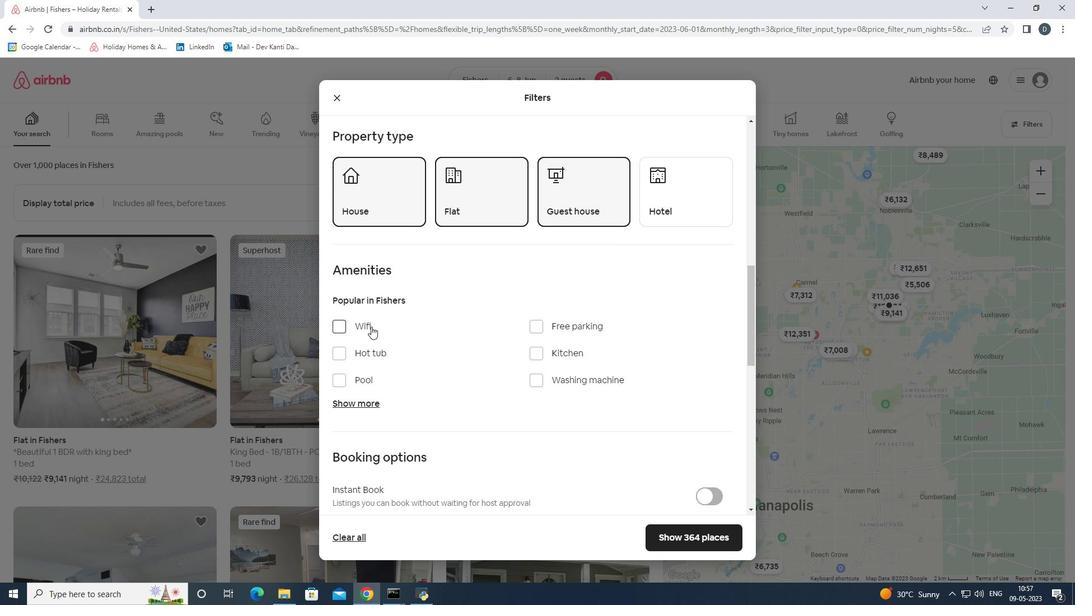 
Action: Mouse moved to (636, 408)
Screenshot: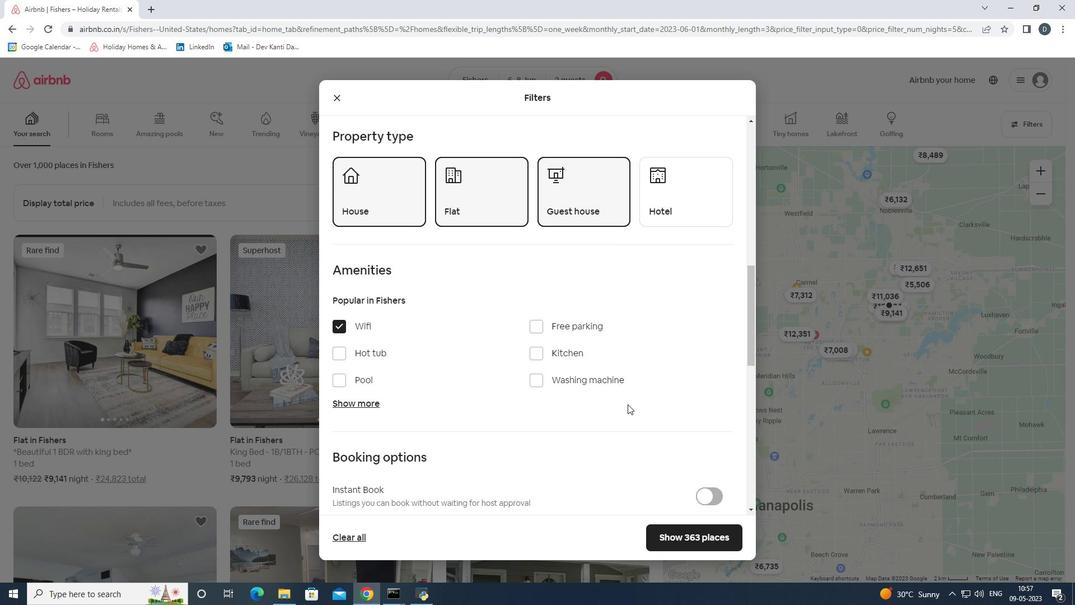 
Action: Mouse scrolled (636, 407) with delta (0, 0)
Screenshot: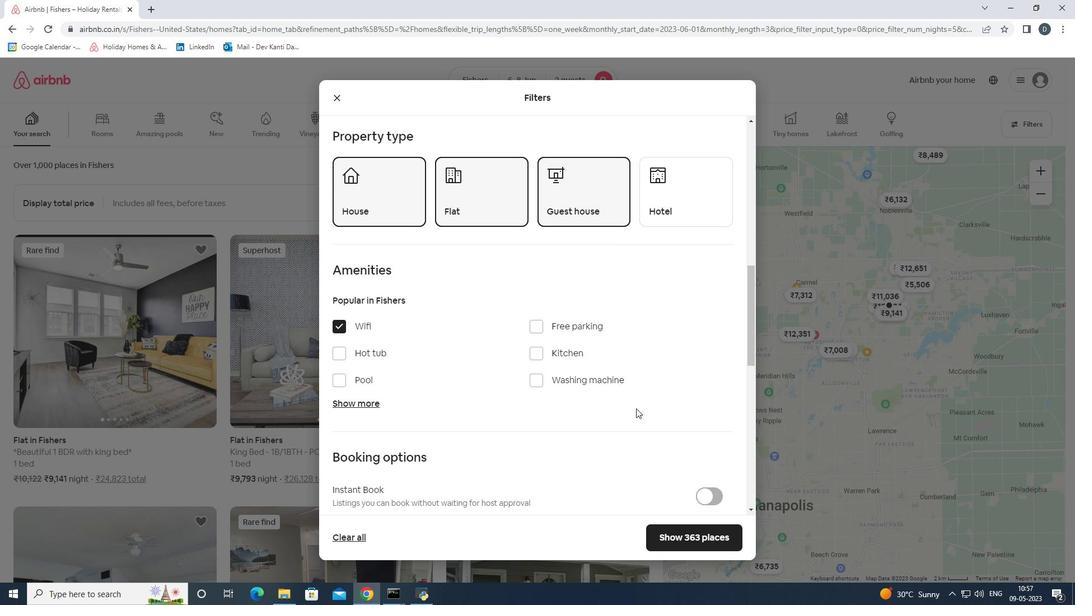 
Action: Mouse scrolled (636, 407) with delta (0, 0)
Screenshot: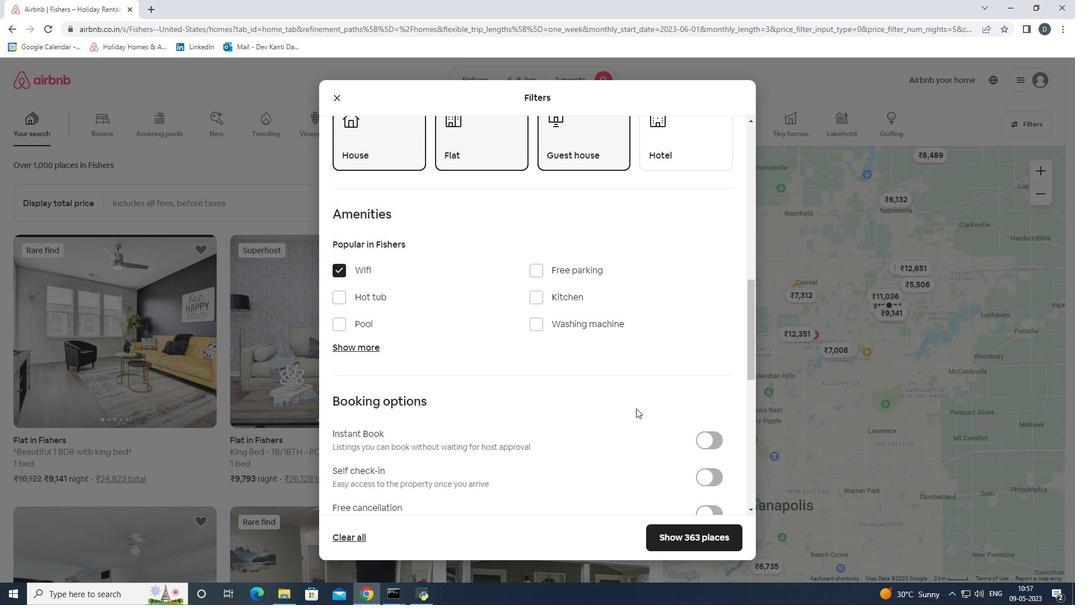 
Action: Mouse moved to (713, 416)
Screenshot: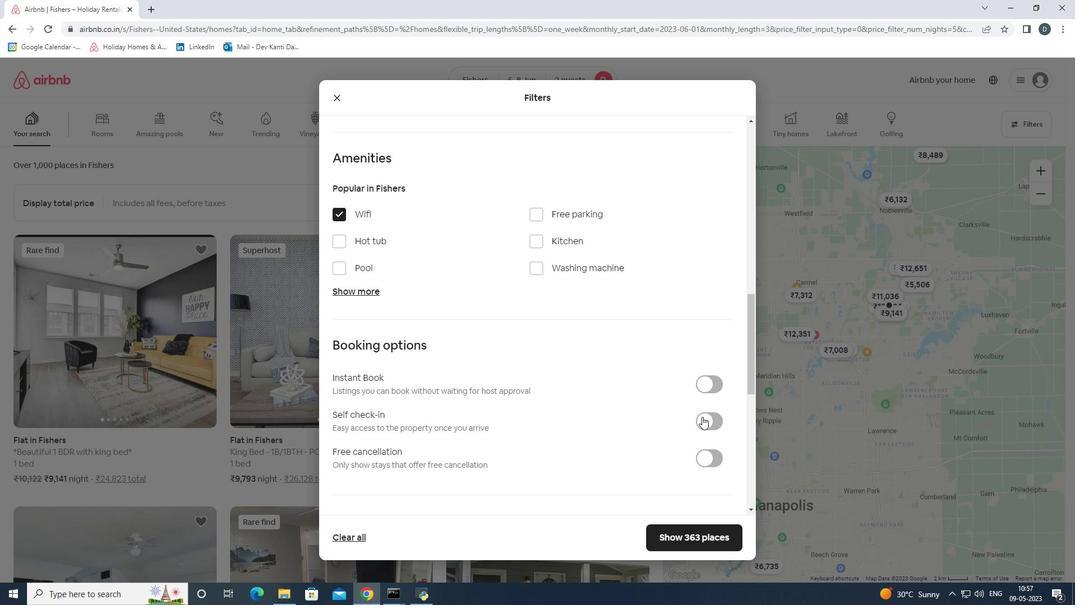 
Action: Mouse pressed left at (713, 416)
Screenshot: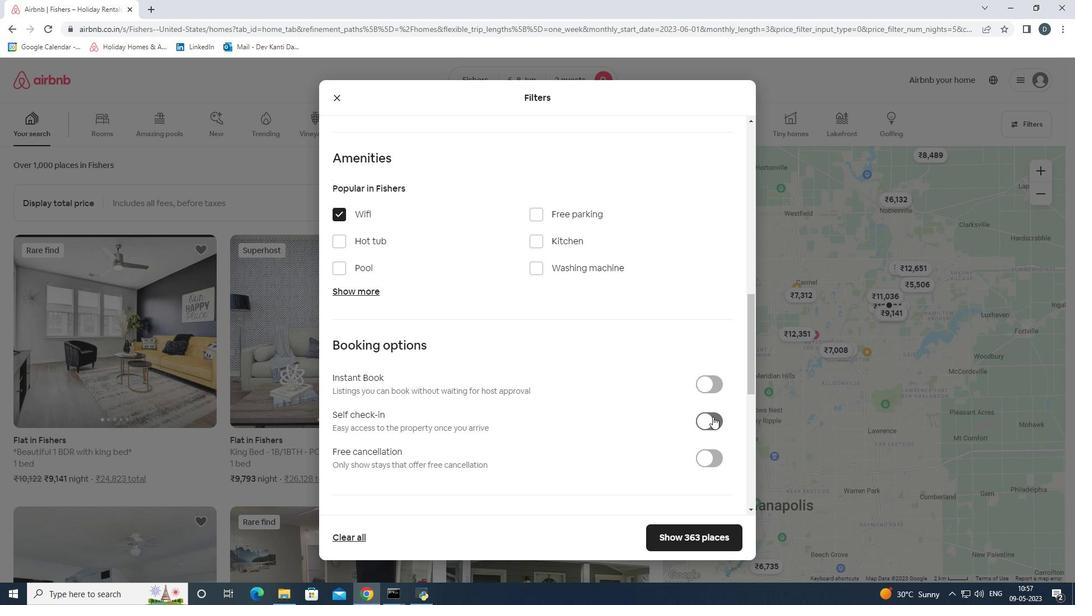 
Action: Mouse scrolled (713, 416) with delta (0, 0)
Screenshot: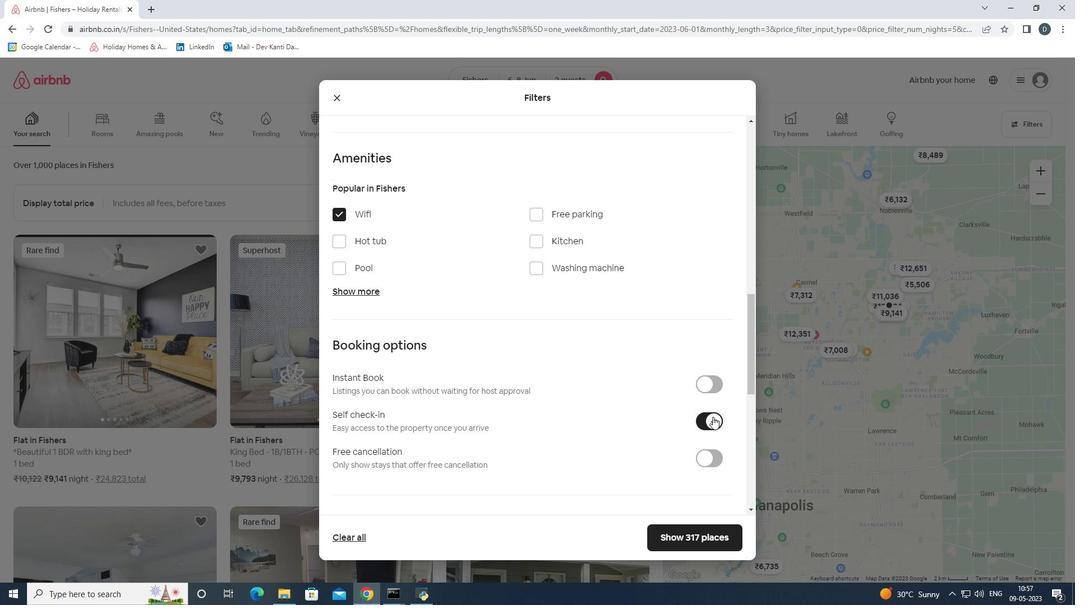 
Action: Mouse scrolled (713, 416) with delta (0, 0)
Screenshot: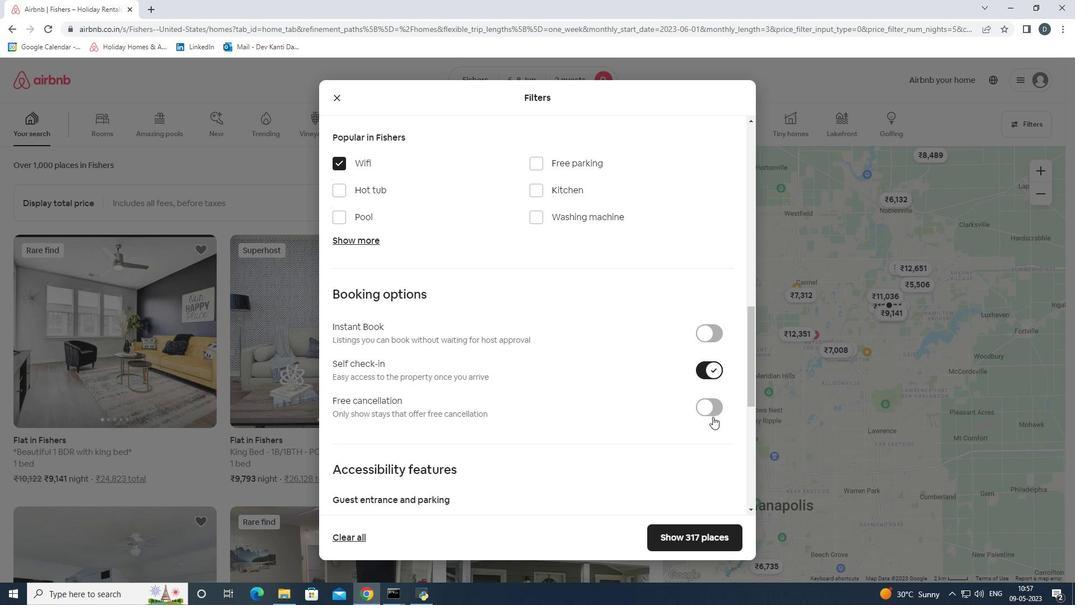 
Action: Mouse scrolled (713, 416) with delta (0, 0)
Screenshot: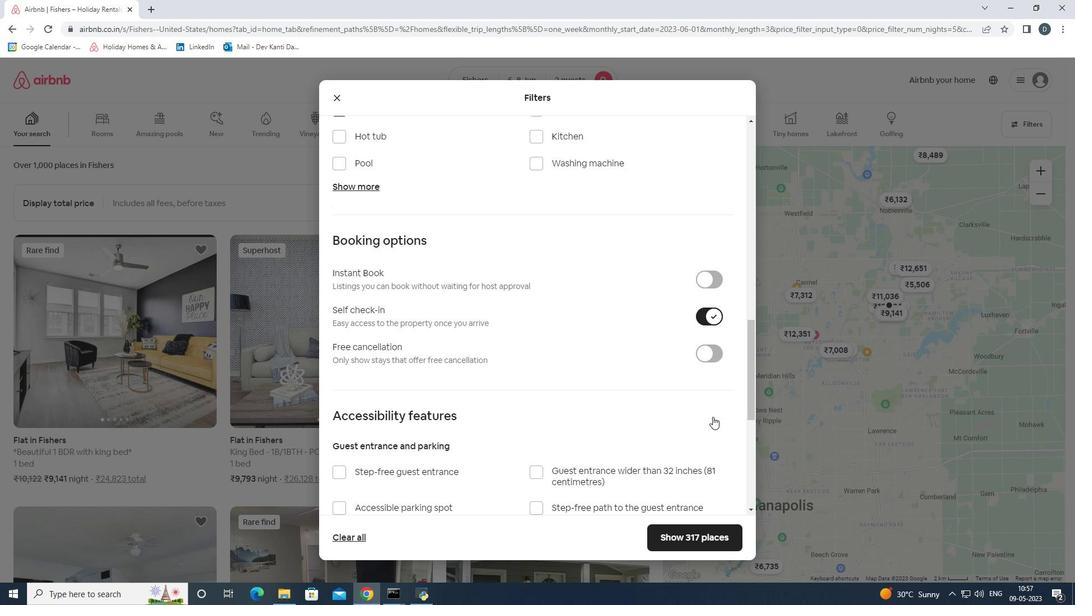 
Action: Mouse scrolled (713, 416) with delta (0, 0)
Screenshot: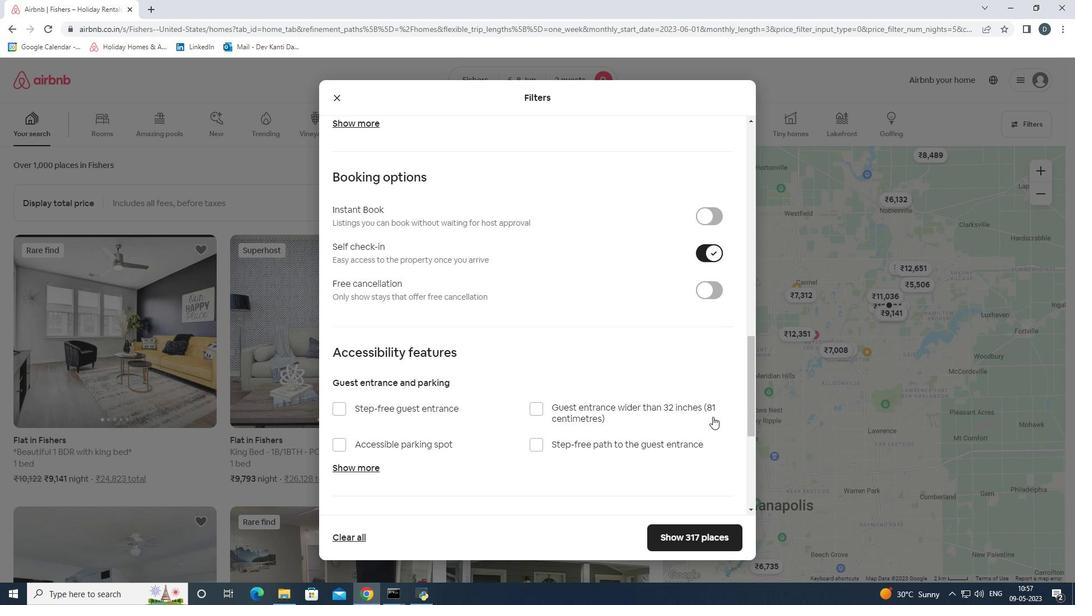 
Action: Mouse scrolled (713, 416) with delta (0, 0)
Screenshot: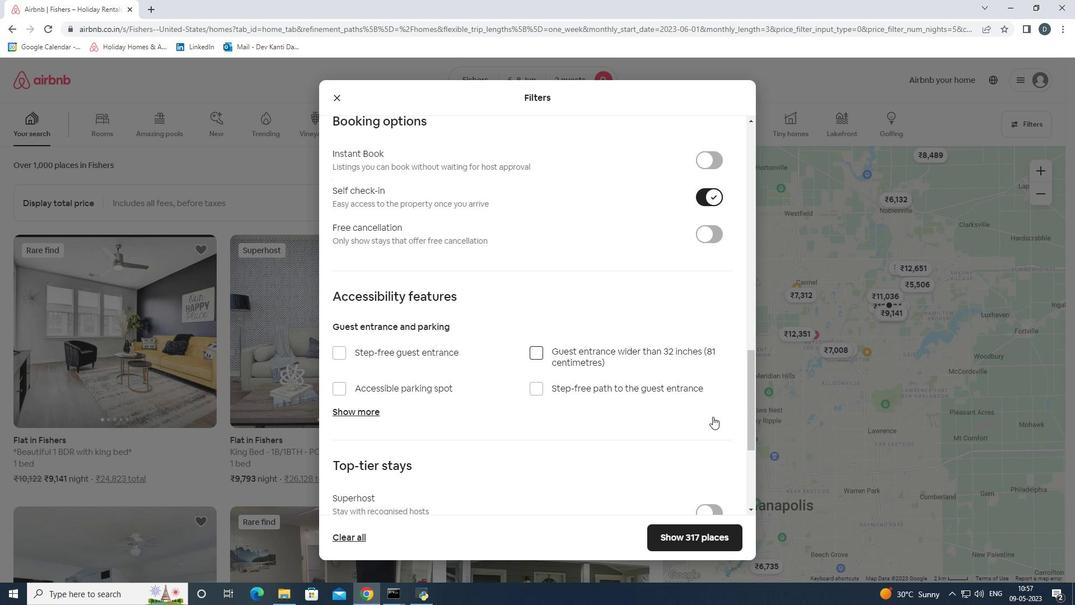 
Action: Mouse scrolled (713, 416) with delta (0, 0)
Screenshot: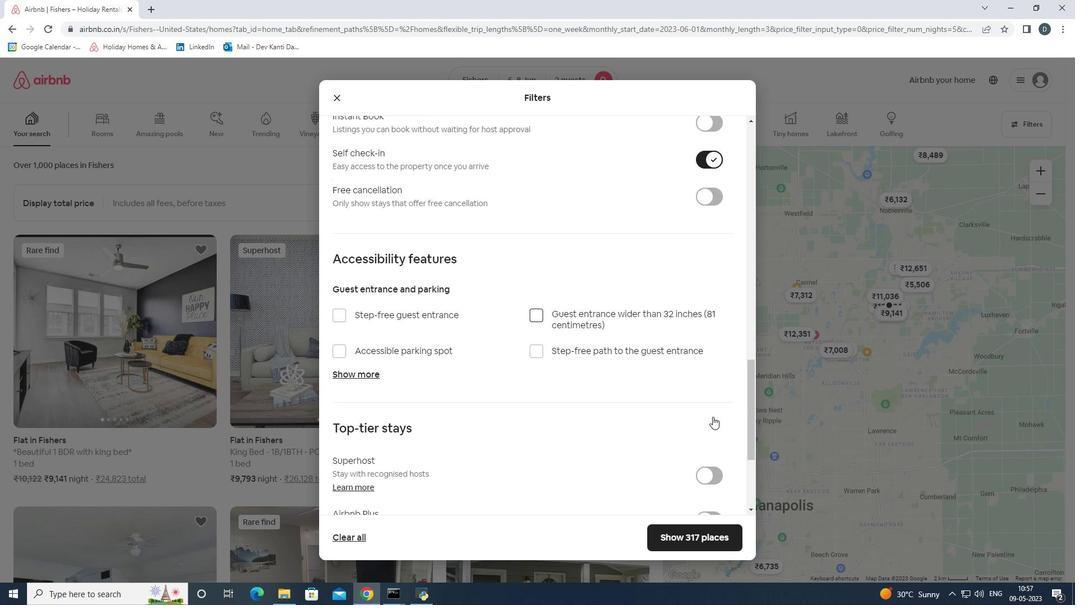 
Action: Mouse scrolled (713, 416) with delta (0, 0)
Screenshot: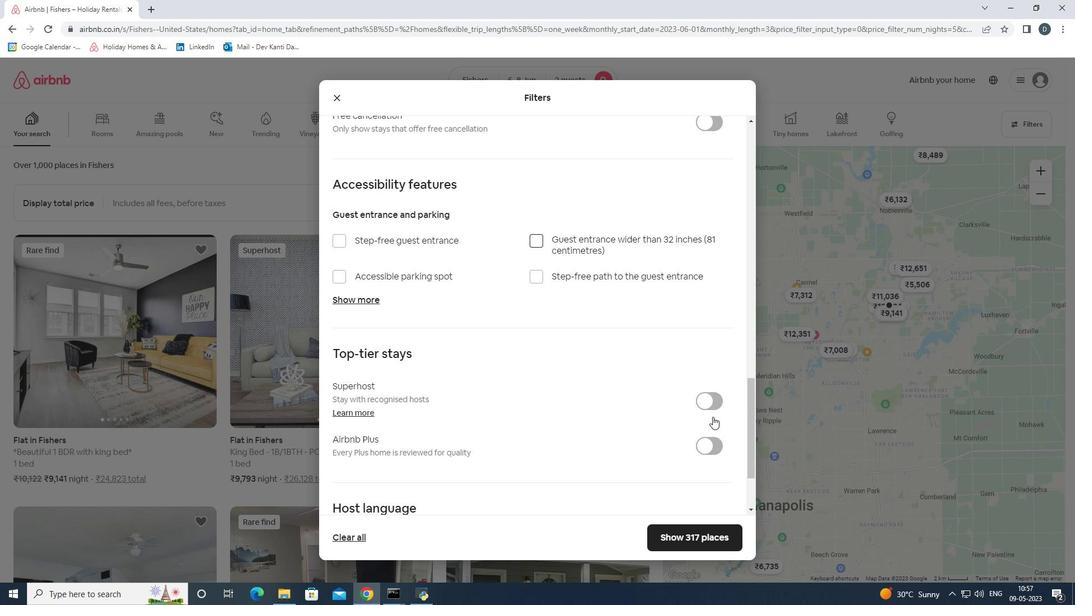 
Action: Mouse scrolled (713, 416) with delta (0, 0)
Screenshot: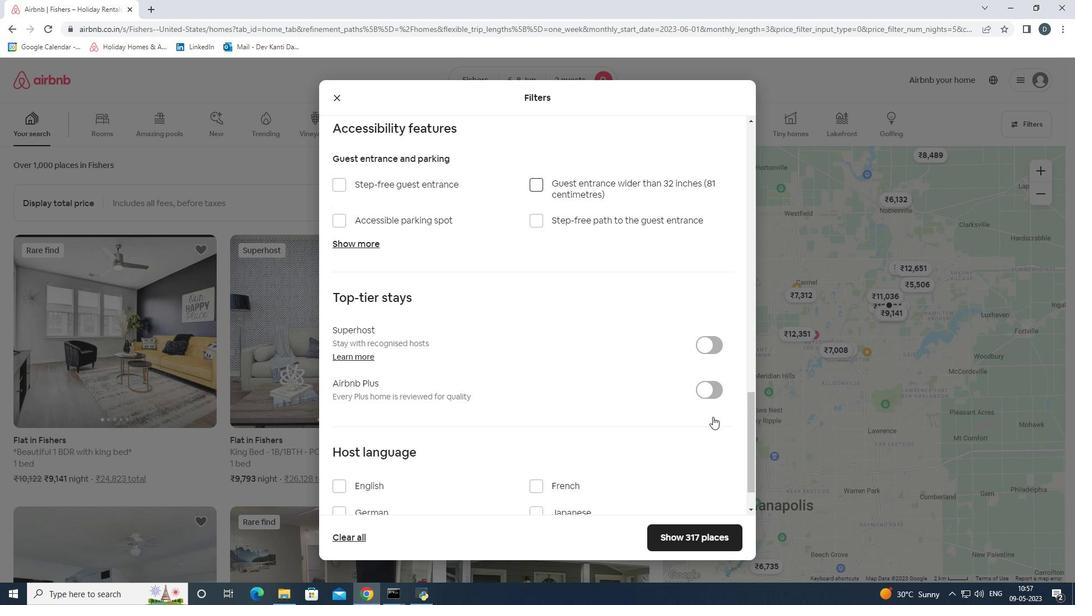 
Action: Mouse scrolled (713, 416) with delta (0, 0)
Screenshot: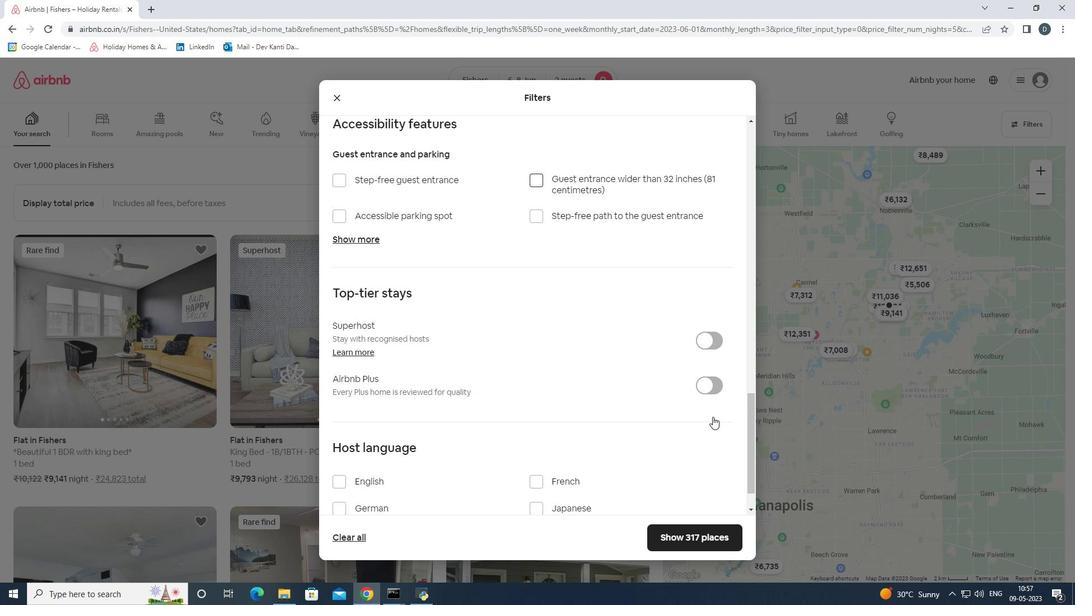 
Action: Mouse moved to (353, 435)
Screenshot: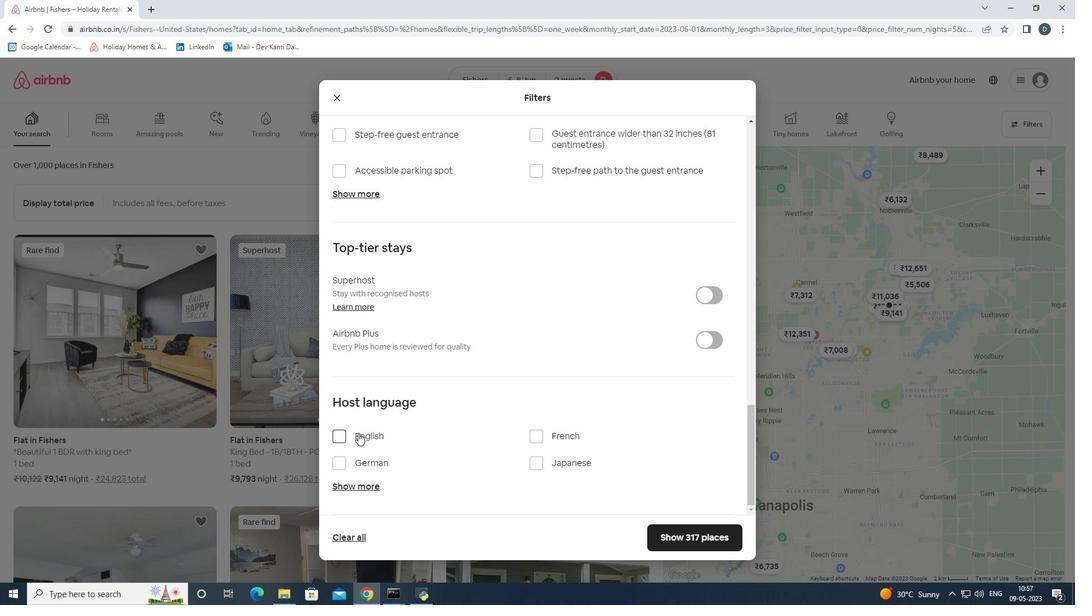 
Action: Mouse pressed left at (353, 435)
Screenshot: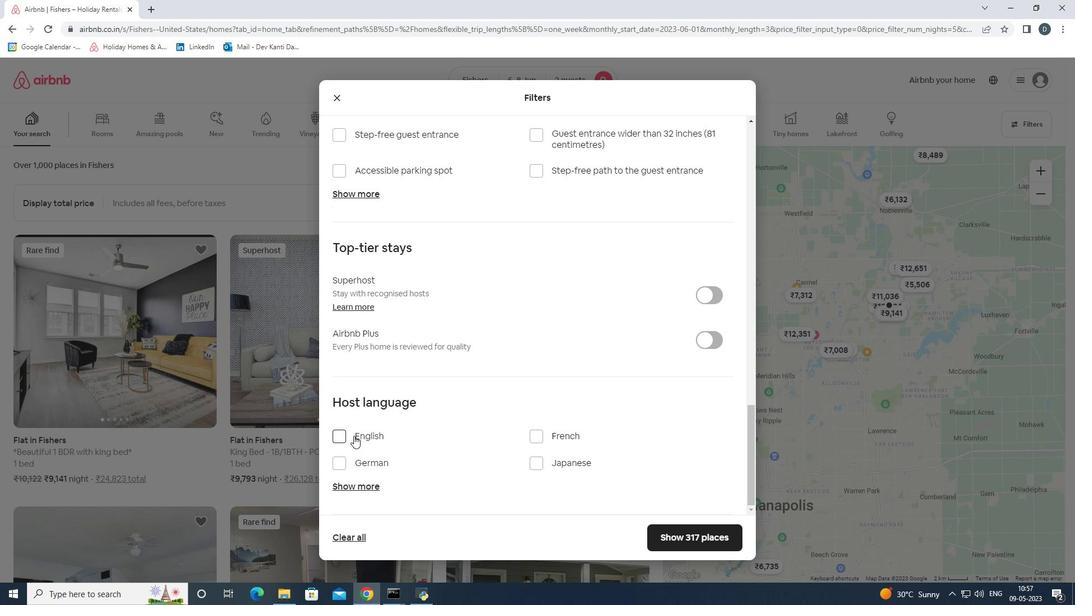 
Action: Mouse moved to (689, 536)
Screenshot: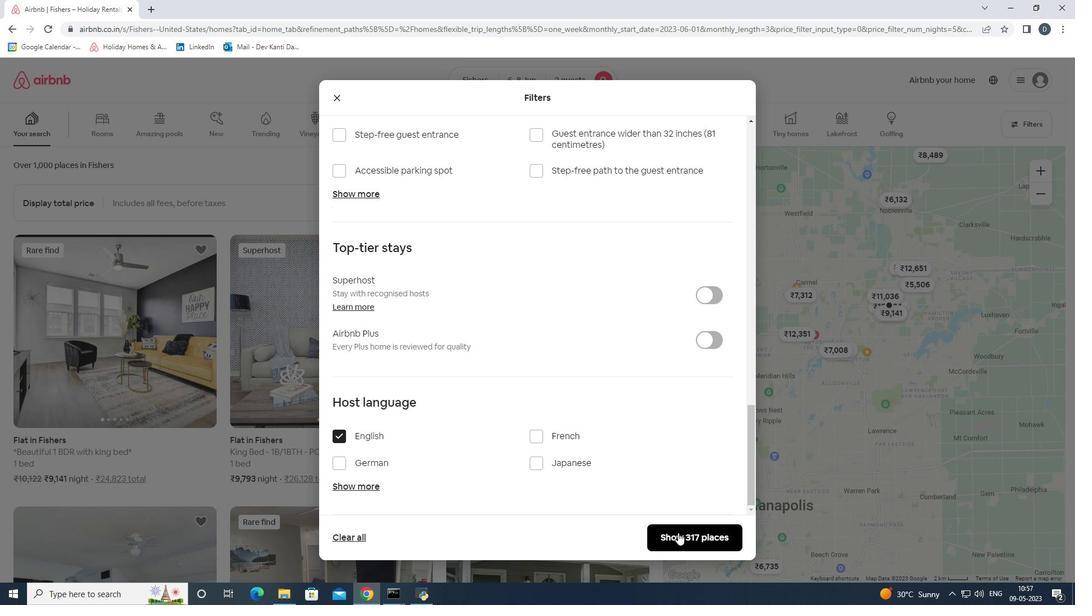 
Action: Mouse pressed left at (689, 536)
Screenshot: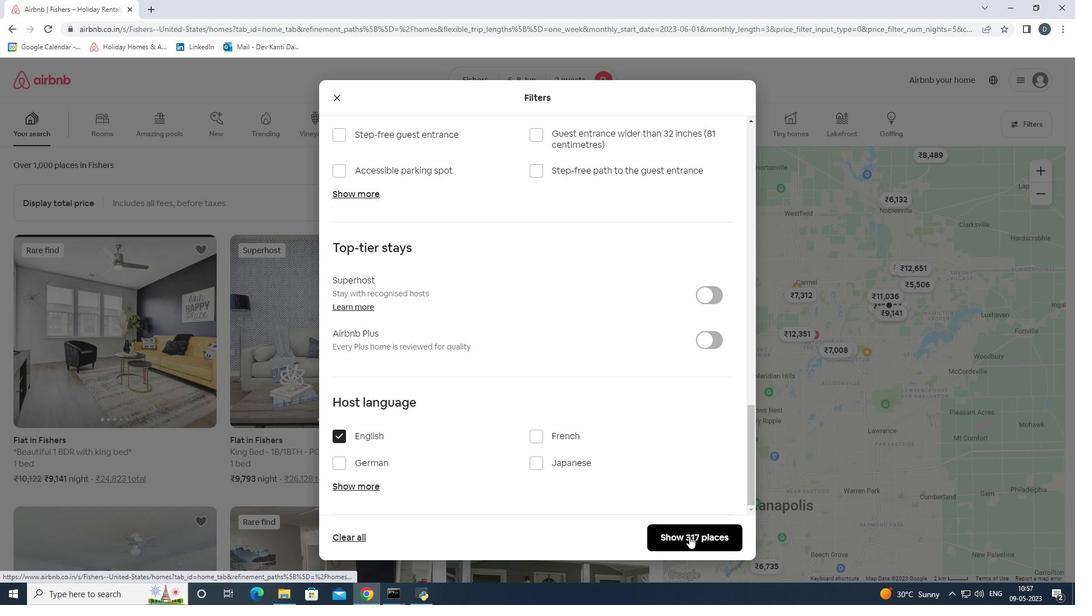 
